 Task: Display the standings of the 2022 Victory Lane Racing NASCAR Cup Series for the race "Pennzoil 400" on the track "Las Vegas".
Action: Mouse moved to (183, 409)
Screenshot: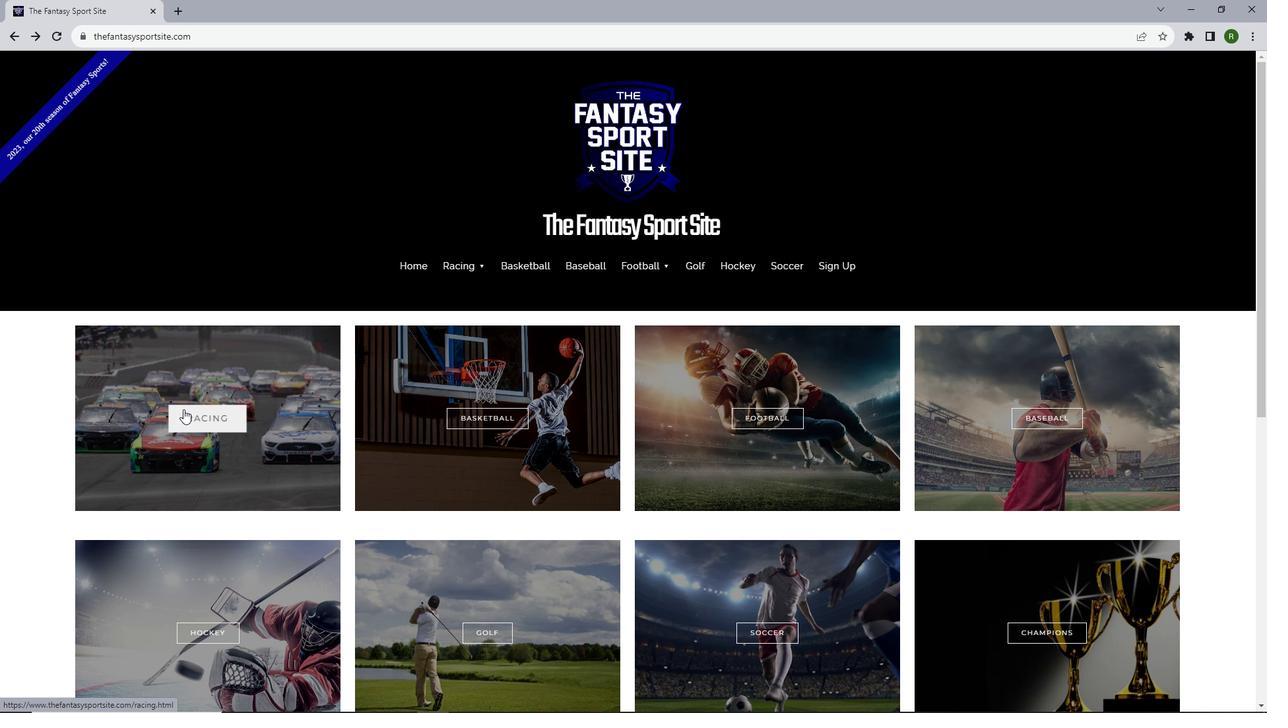 
Action: Mouse pressed left at (183, 409)
Screenshot: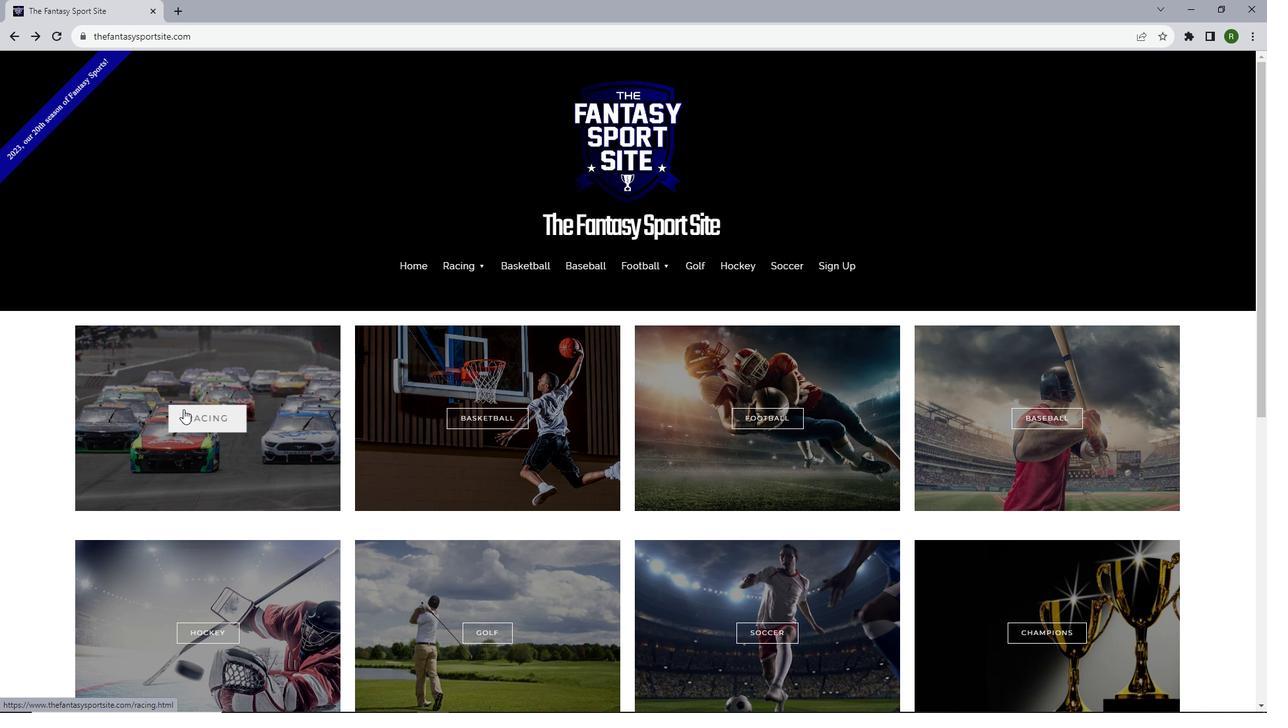 
Action: Mouse moved to (285, 419)
Screenshot: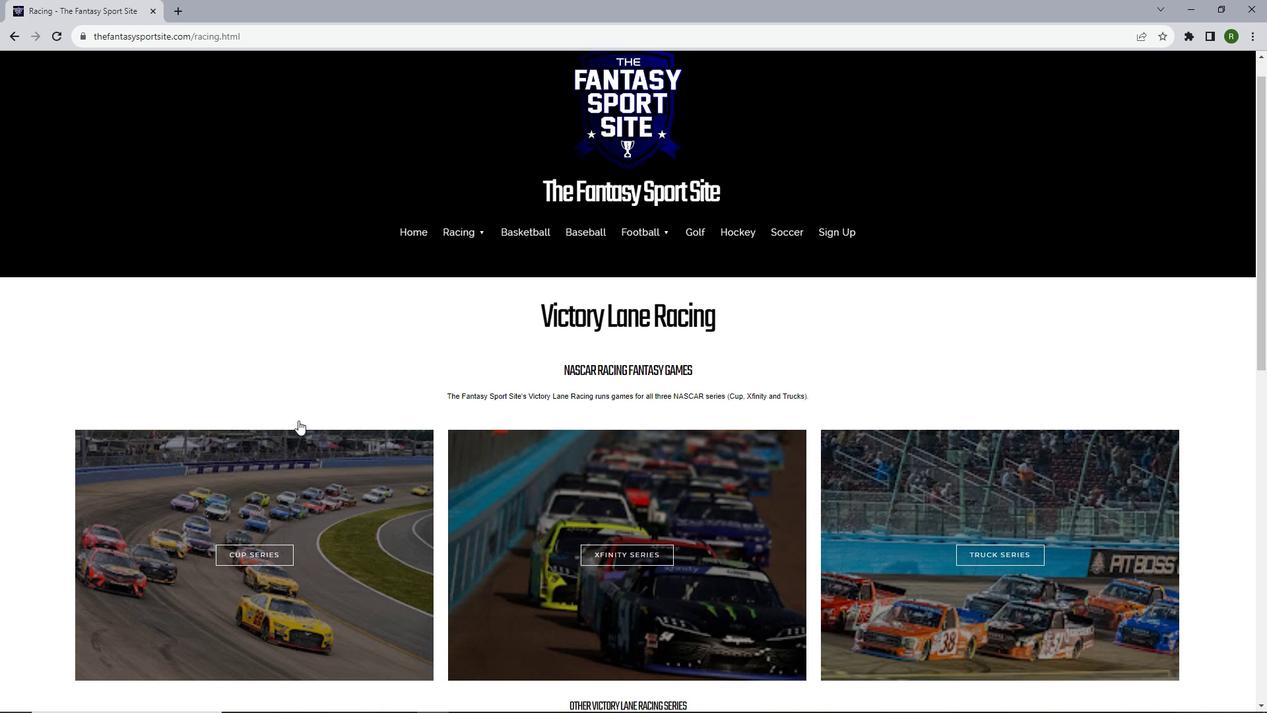 
Action: Mouse scrolled (285, 419) with delta (0, 0)
Screenshot: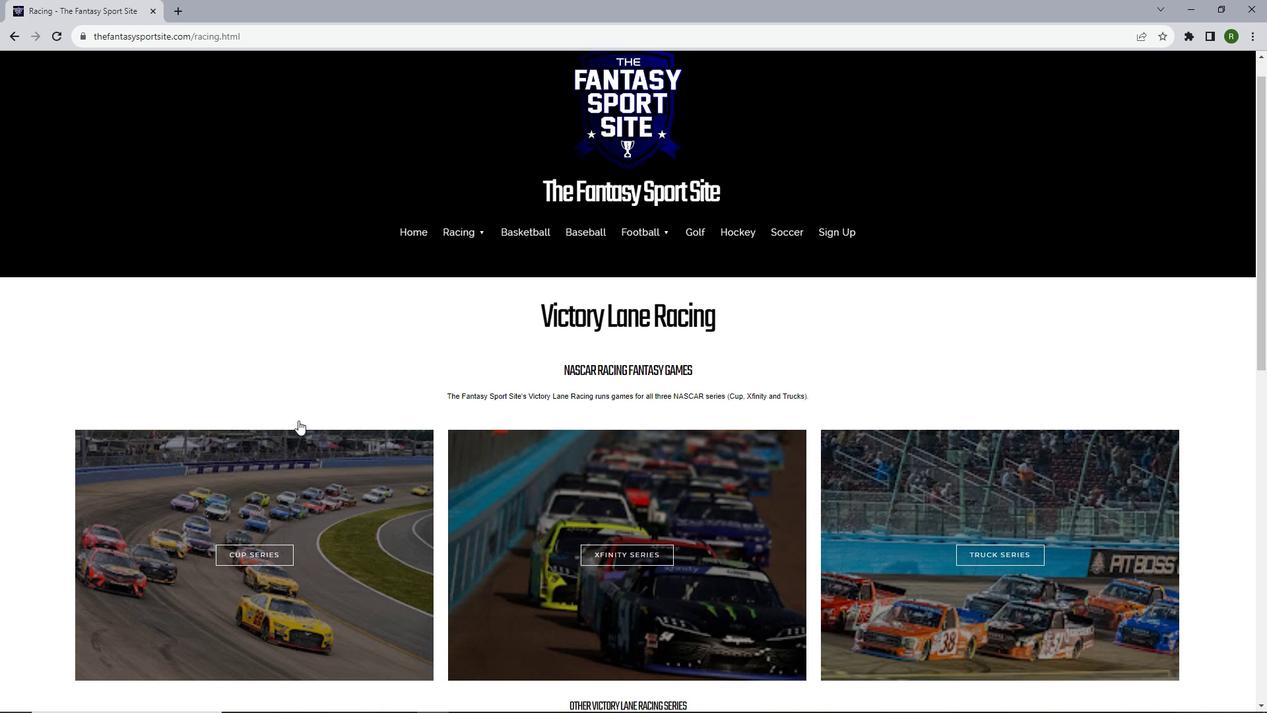 
Action: Mouse moved to (298, 420)
Screenshot: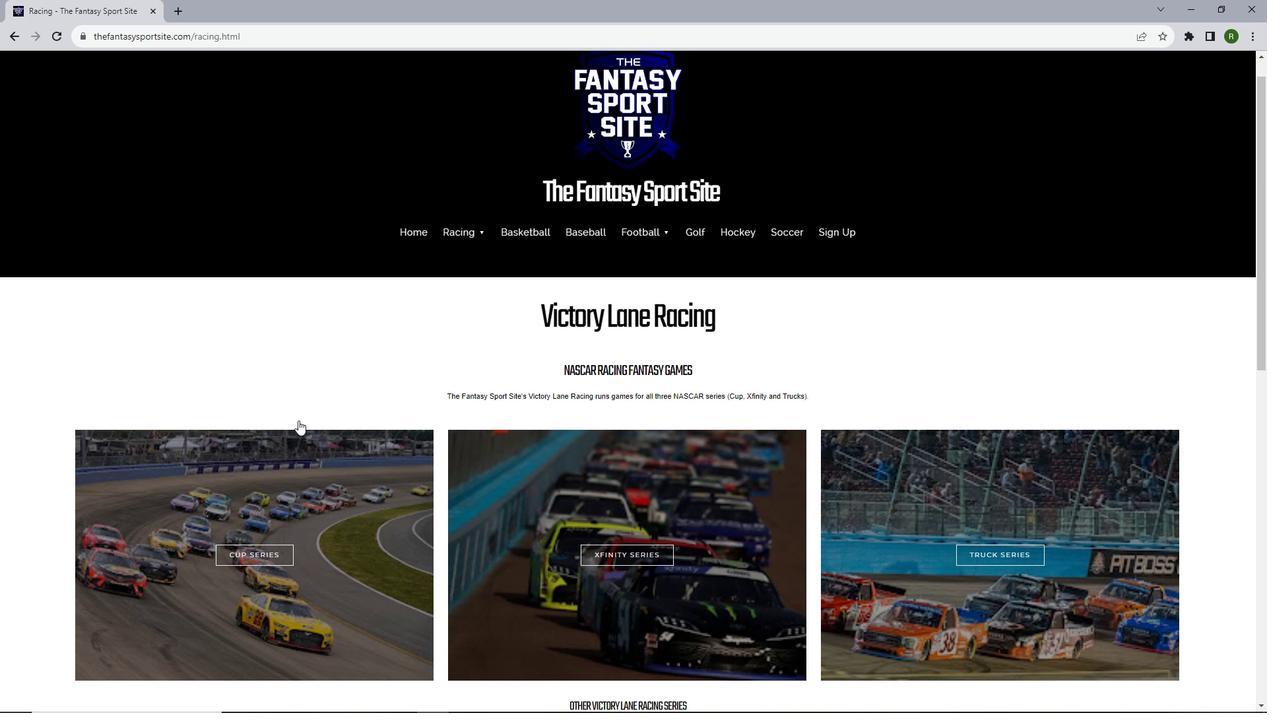
Action: Mouse scrolled (298, 419) with delta (0, 0)
Screenshot: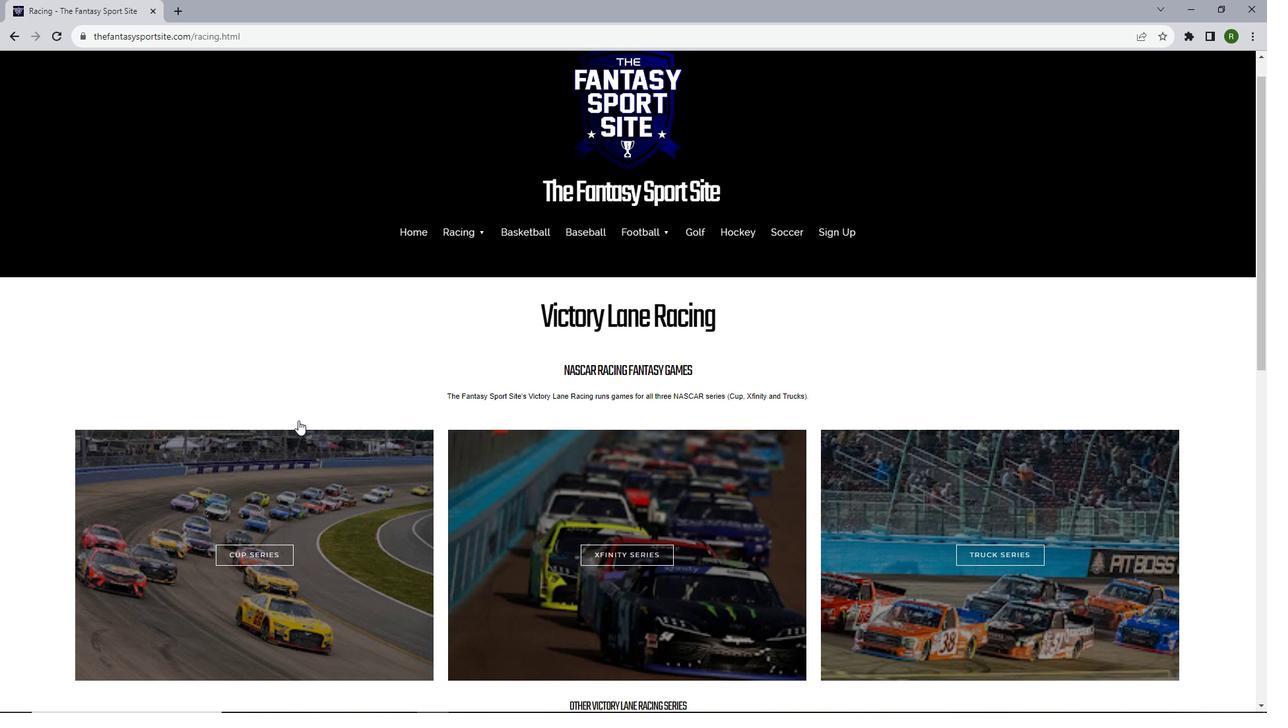 
Action: Mouse scrolled (298, 419) with delta (0, 0)
Screenshot: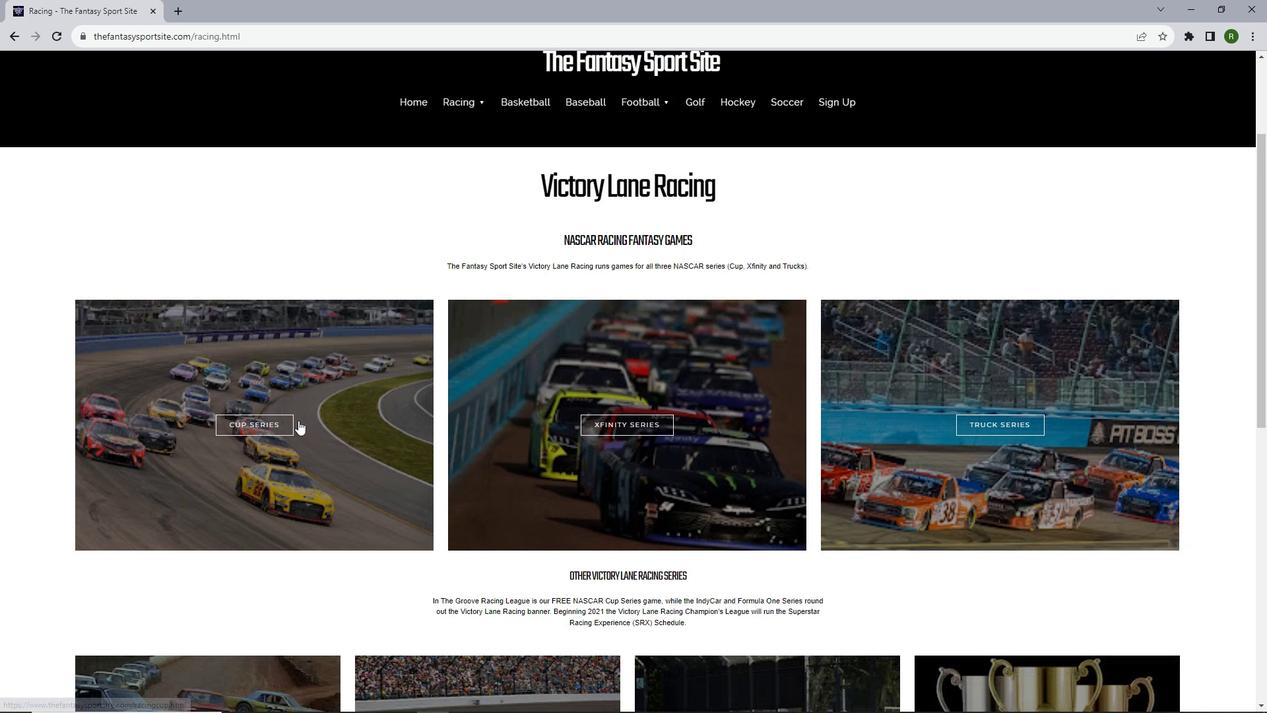 
Action: Mouse moved to (289, 385)
Screenshot: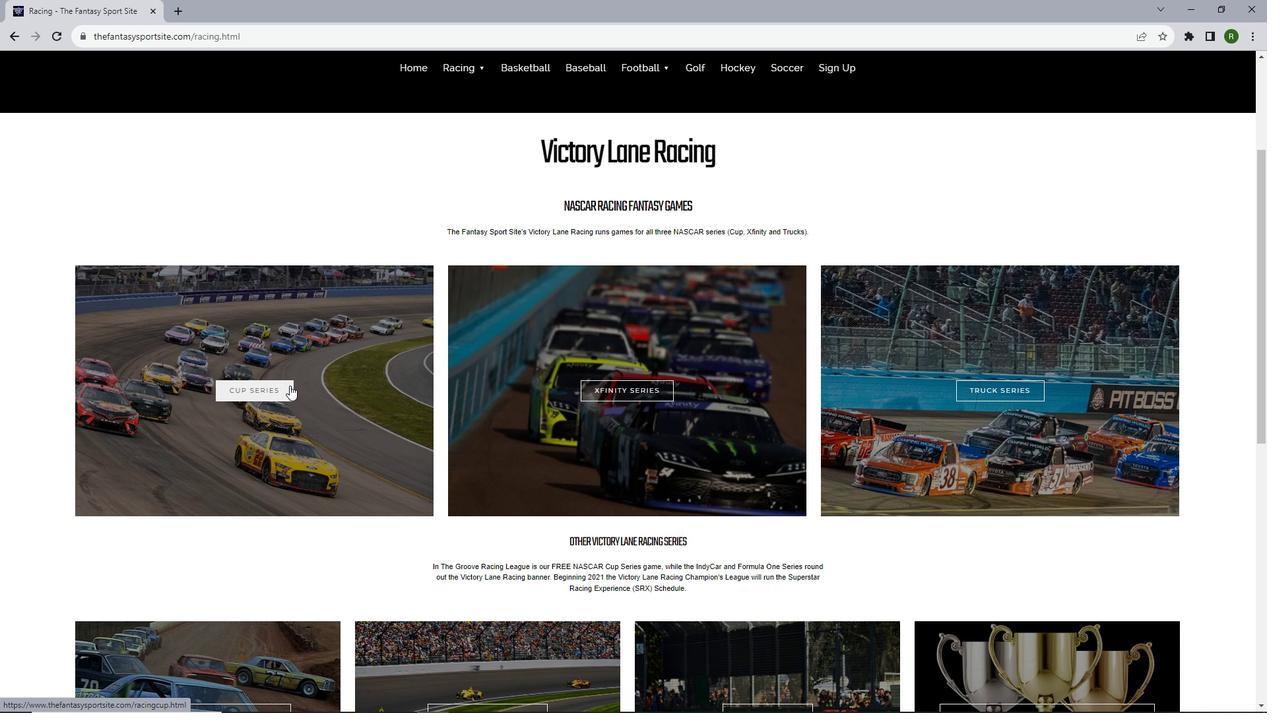 
Action: Mouse pressed left at (289, 385)
Screenshot: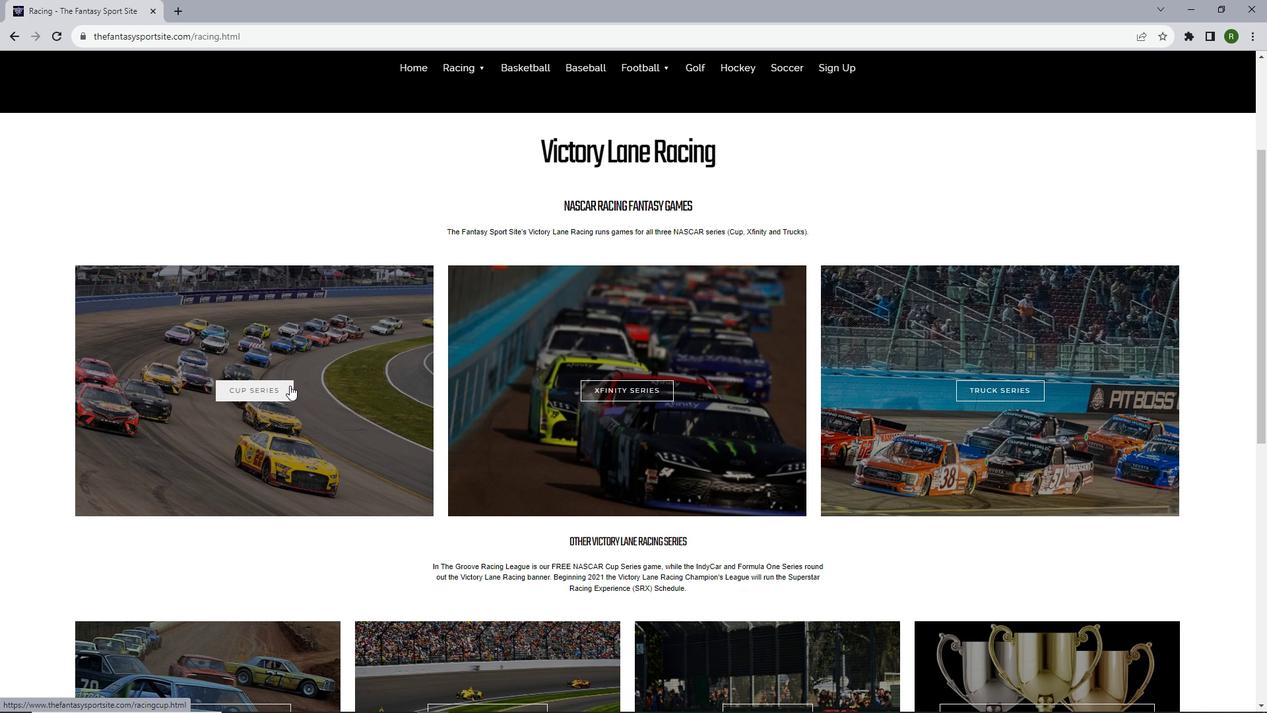 
Action: Mouse moved to (598, 388)
Screenshot: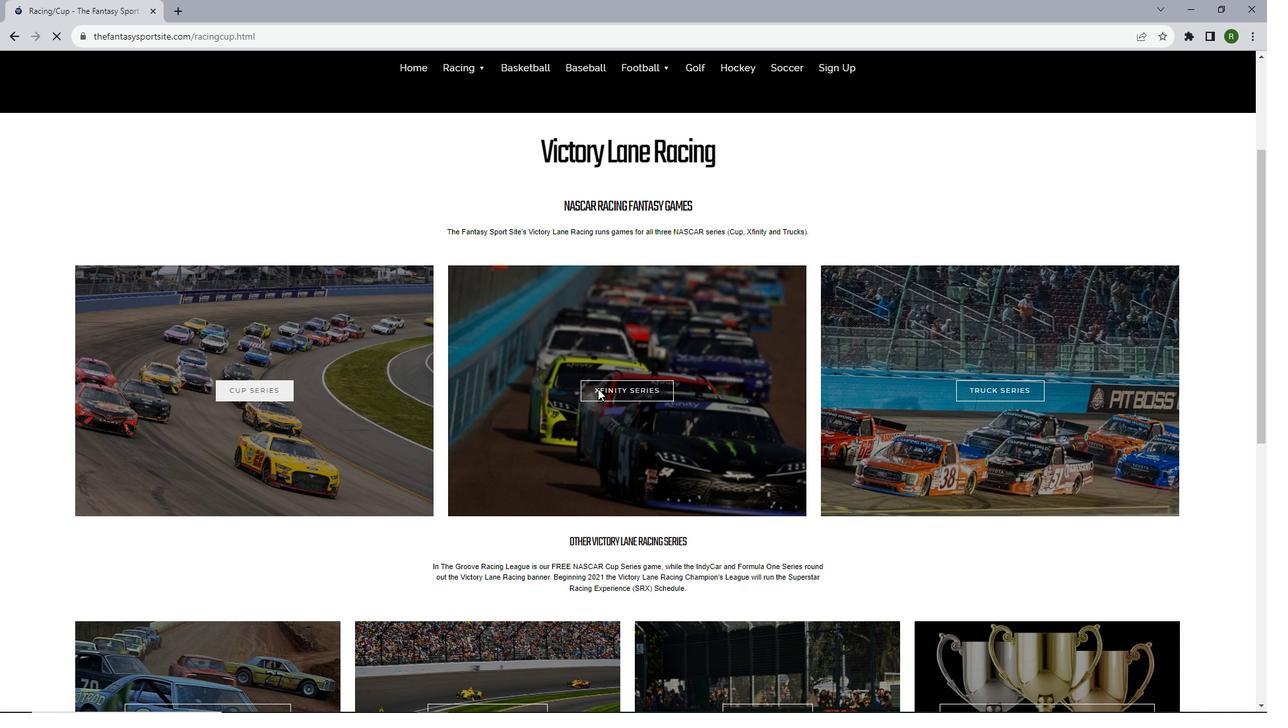 
Action: Mouse scrolled (598, 388) with delta (0, 0)
Screenshot: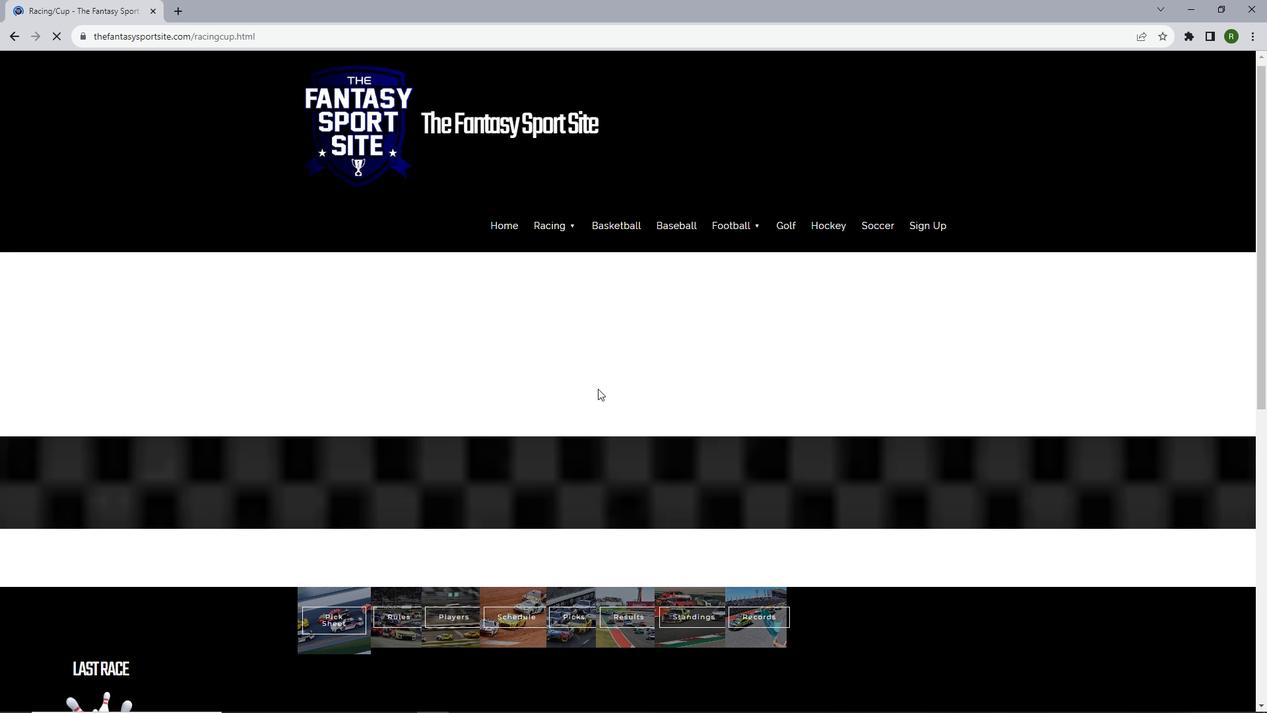 
Action: Mouse moved to (598, 388)
Screenshot: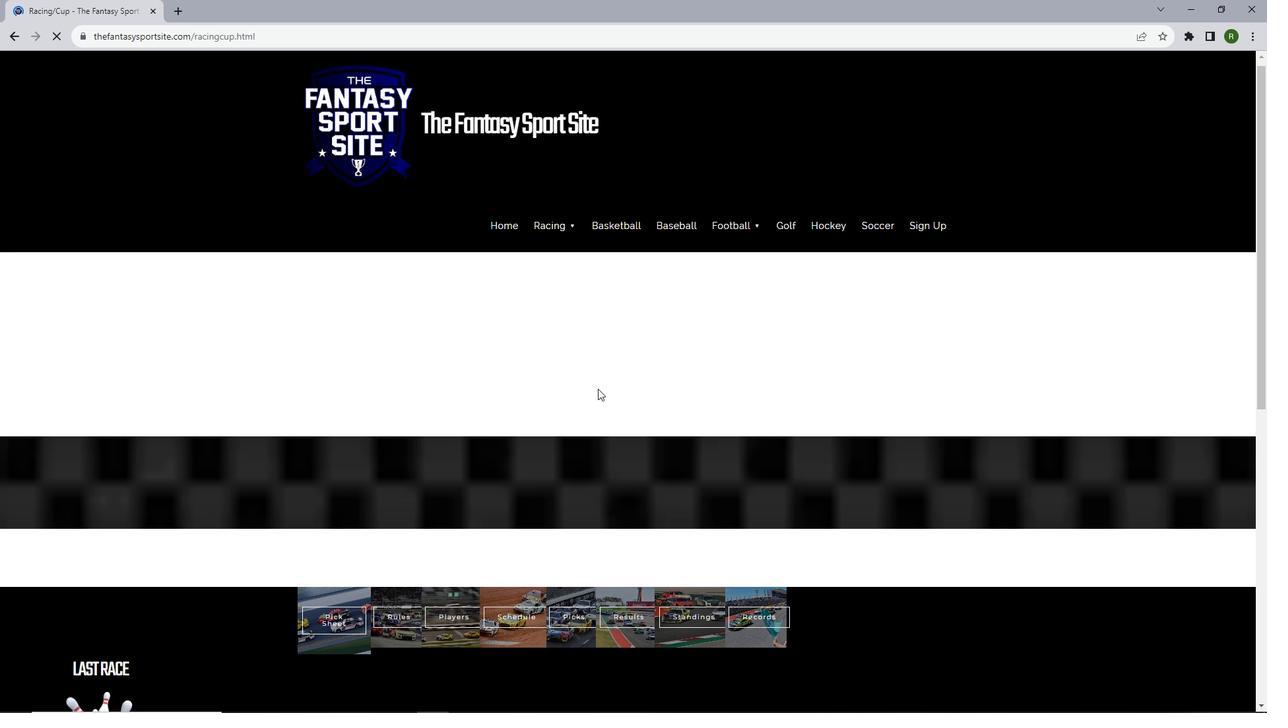 
Action: Mouse scrolled (598, 387) with delta (0, 0)
Screenshot: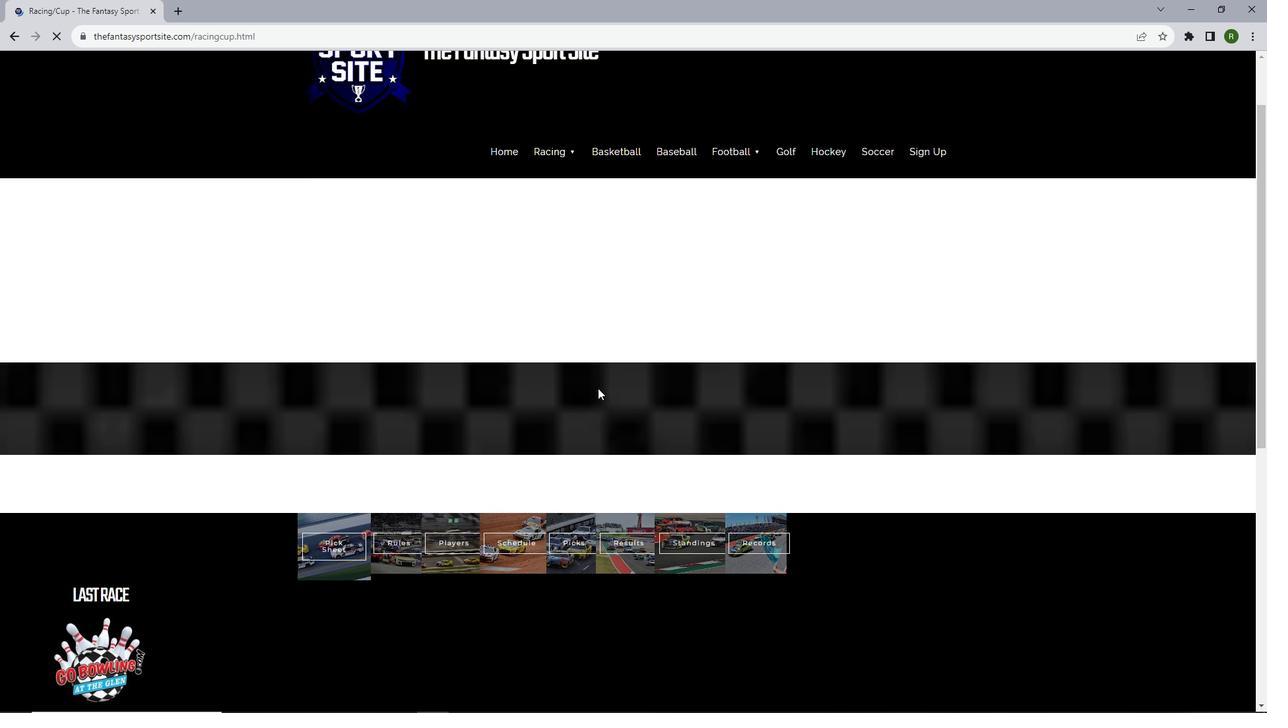 
Action: Mouse scrolled (598, 387) with delta (0, 0)
Screenshot: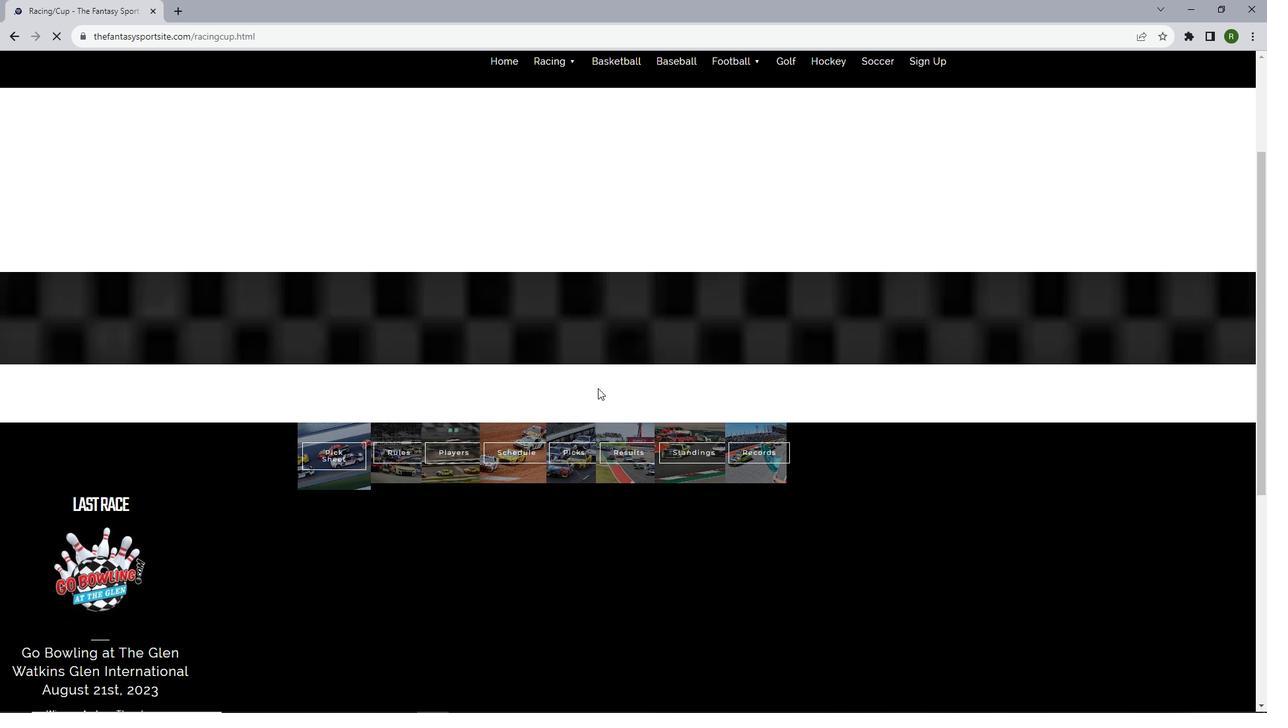 
Action: Mouse scrolled (598, 387) with delta (0, 0)
Screenshot: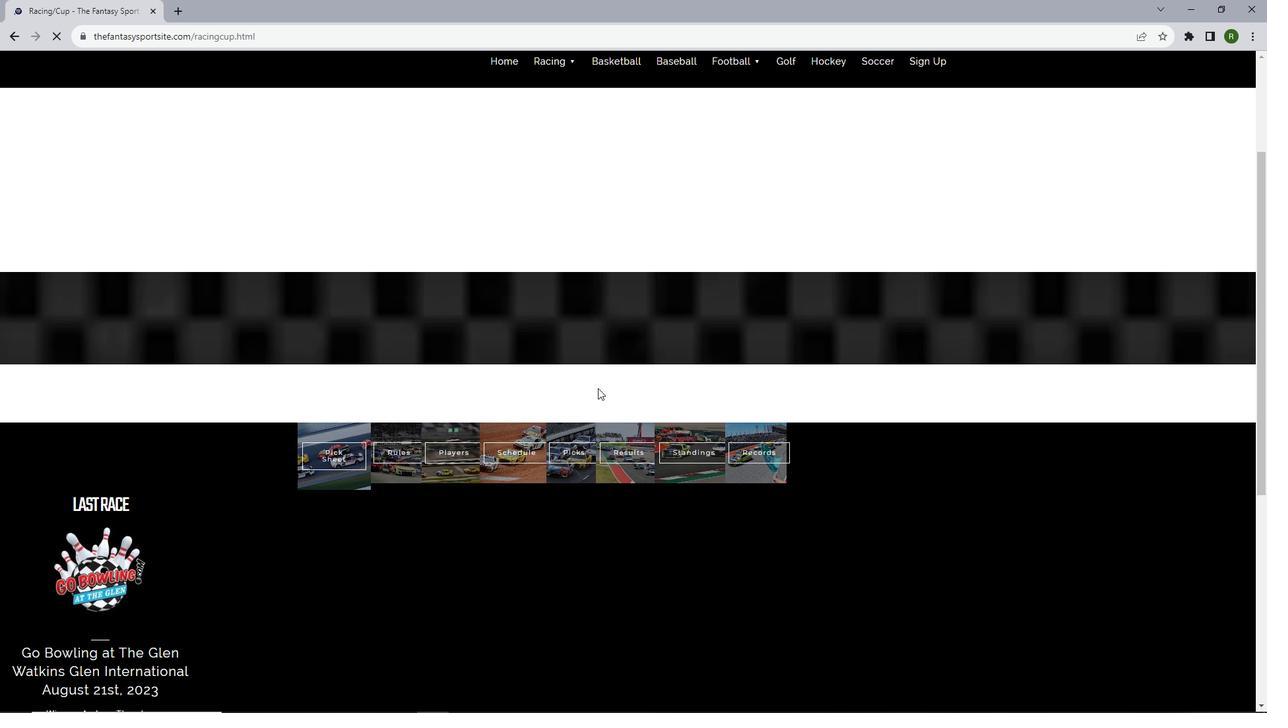 
Action: Mouse moved to (598, 388)
Screenshot: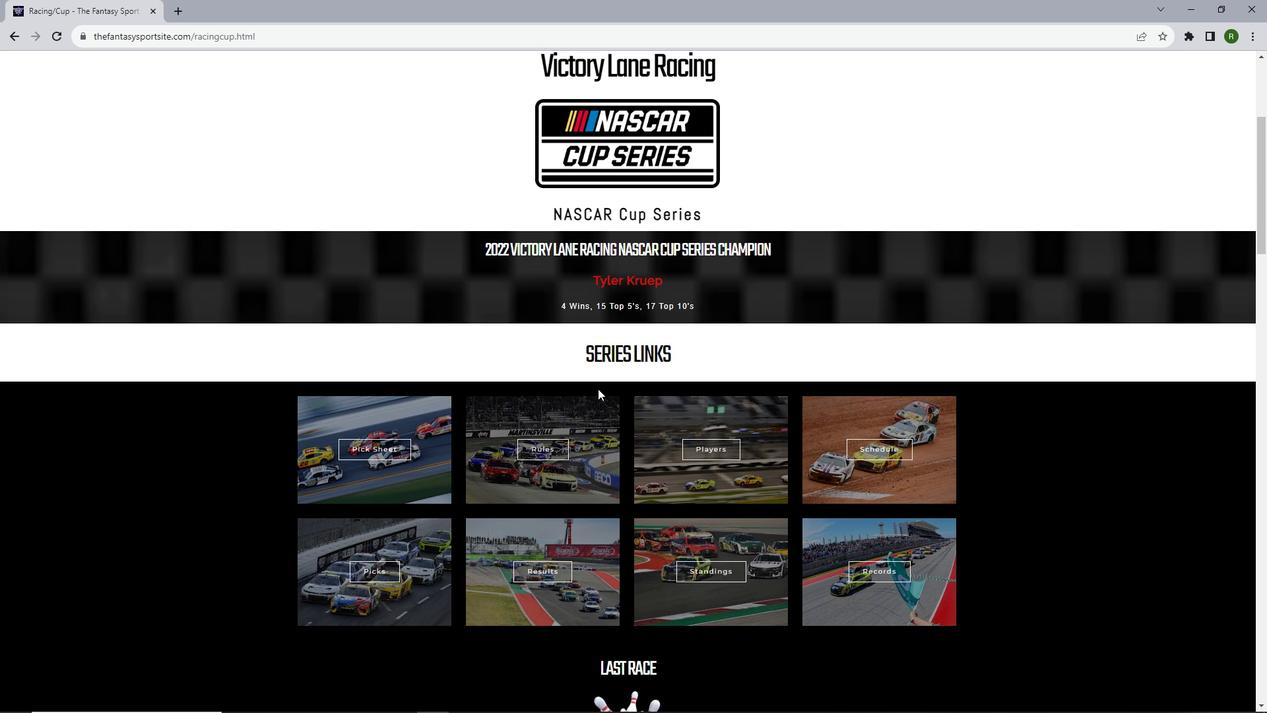 
Action: Mouse scrolled (598, 388) with delta (0, 0)
Screenshot: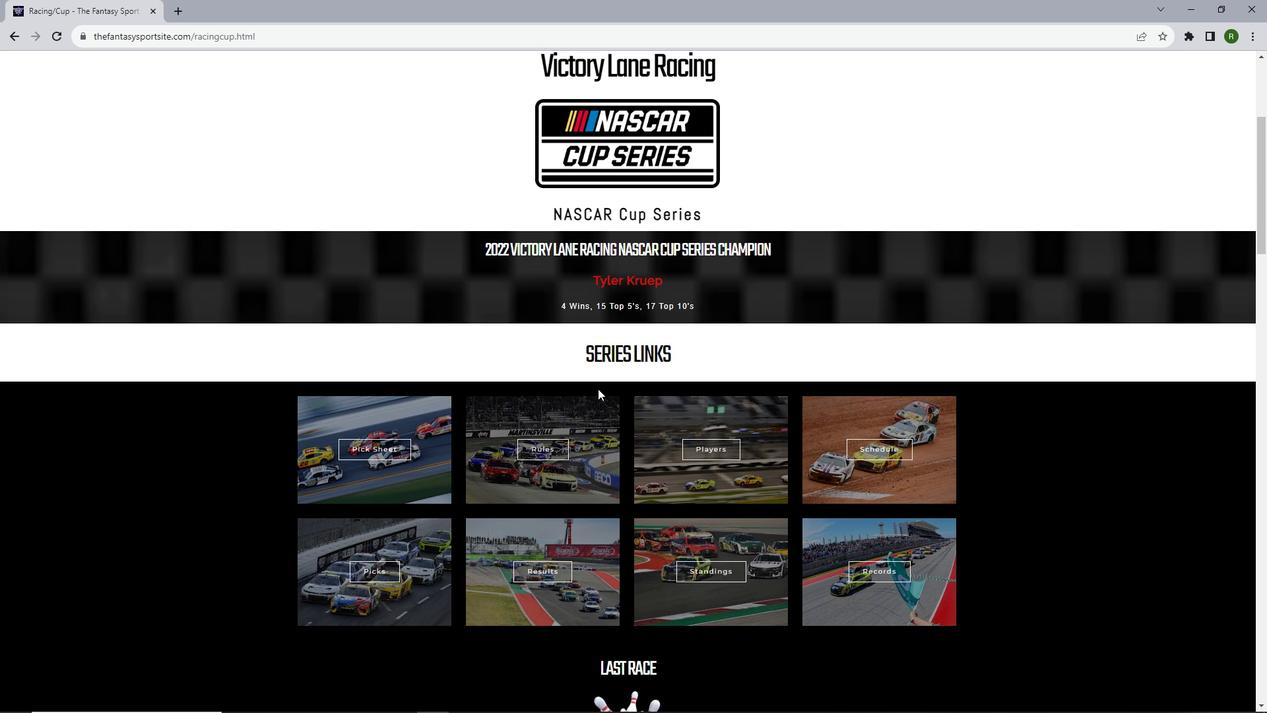 
Action: Mouse scrolled (598, 388) with delta (0, 0)
Screenshot: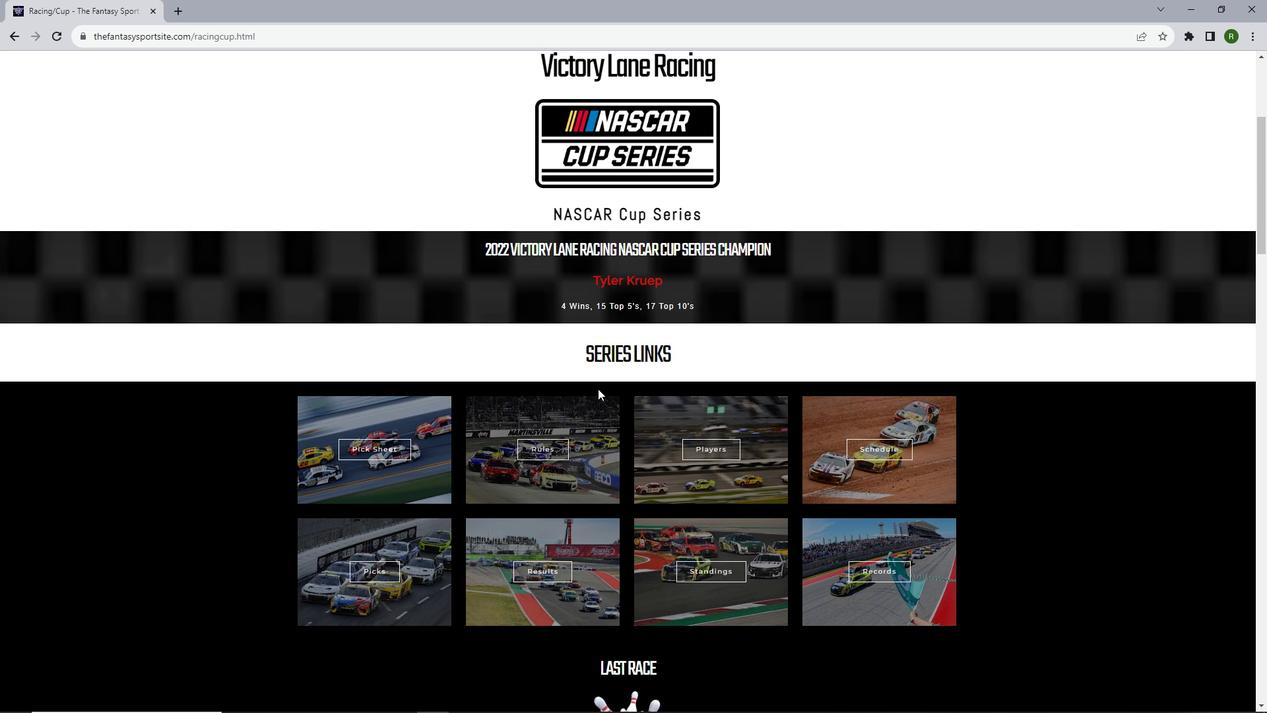 
Action: Mouse moved to (684, 439)
Screenshot: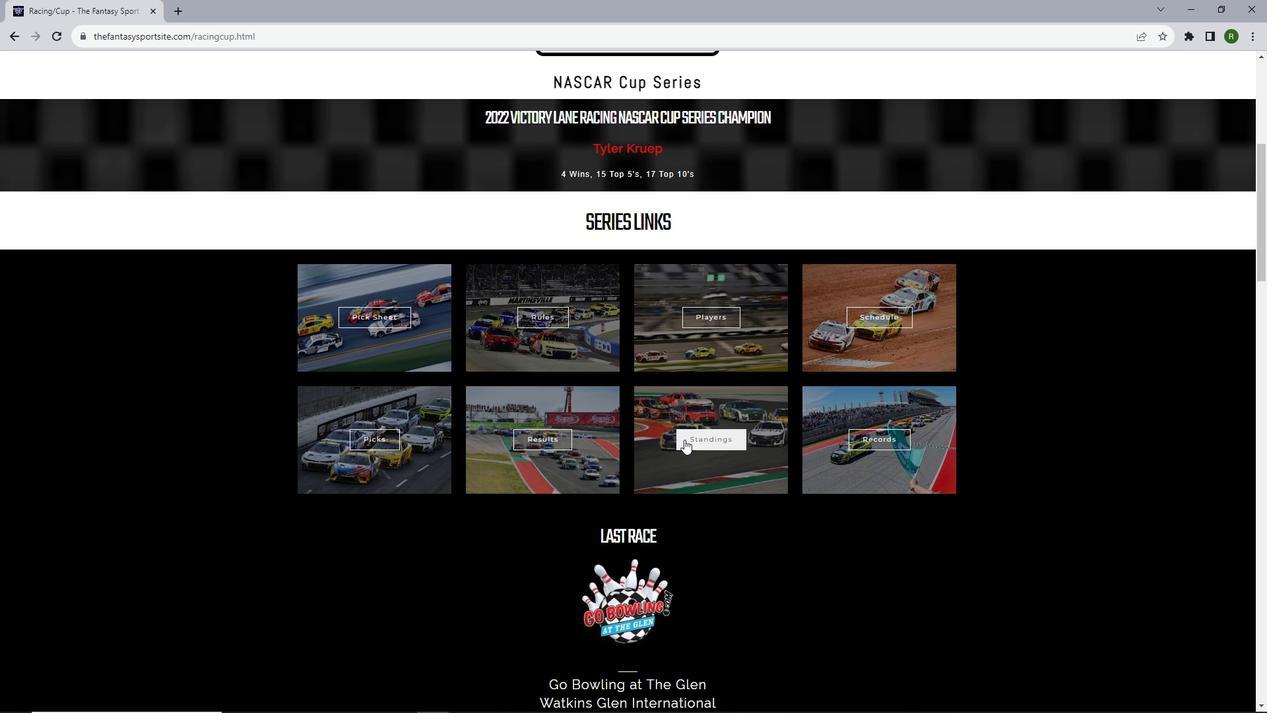 
Action: Mouse pressed left at (684, 439)
Screenshot: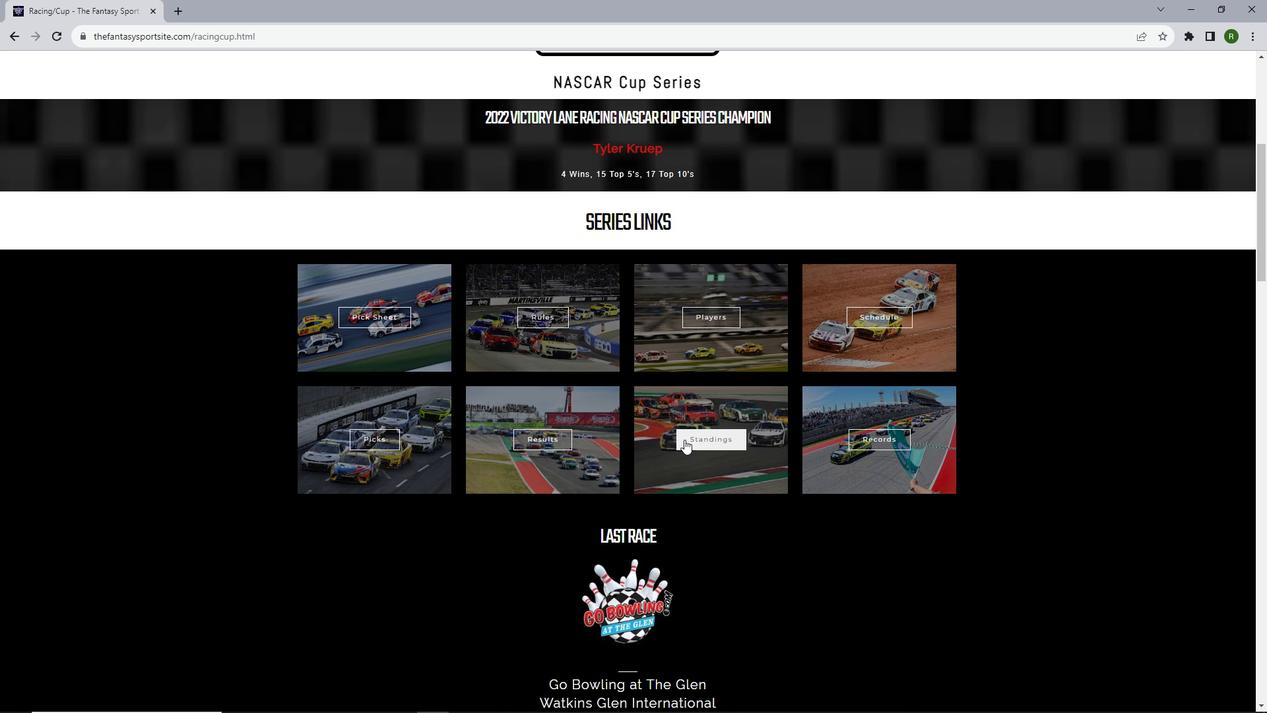 
Action: Mouse moved to (615, 390)
Screenshot: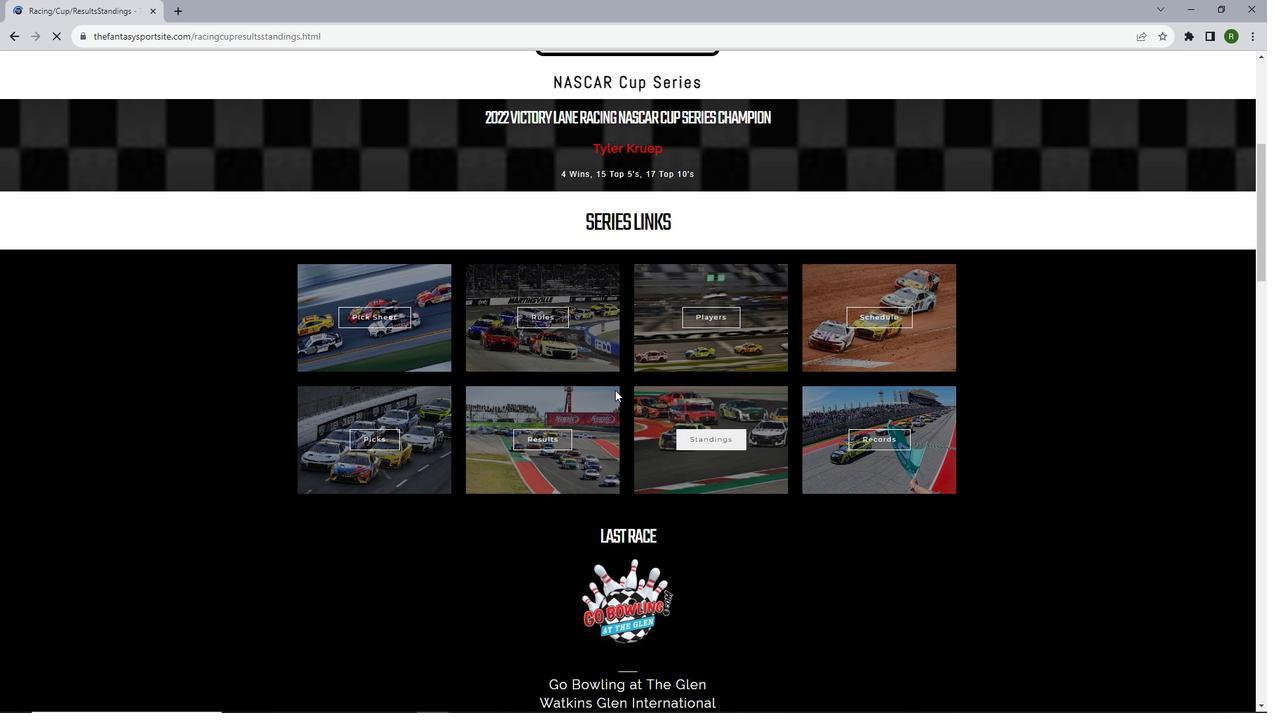
Action: Mouse scrolled (615, 389) with delta (0, 0)
Screenshot: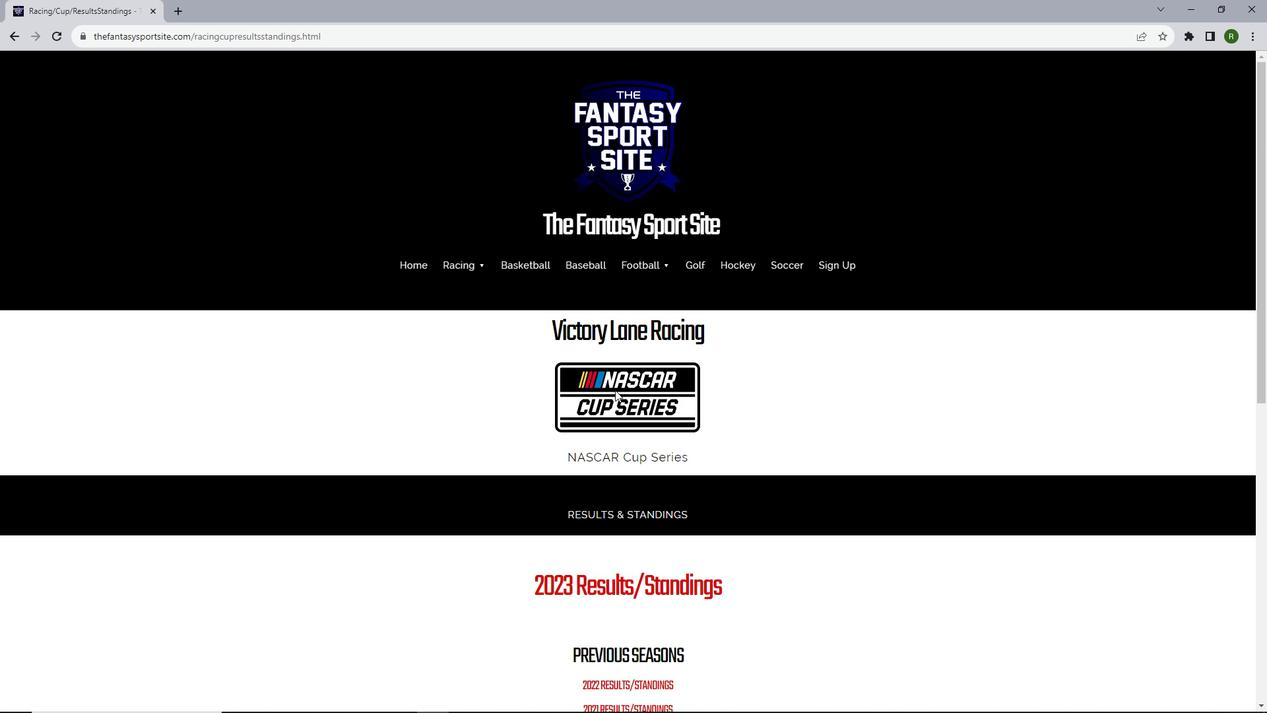 
Action: Mouse scrolled (615, 389) with delta (0, 0)
Screenshot: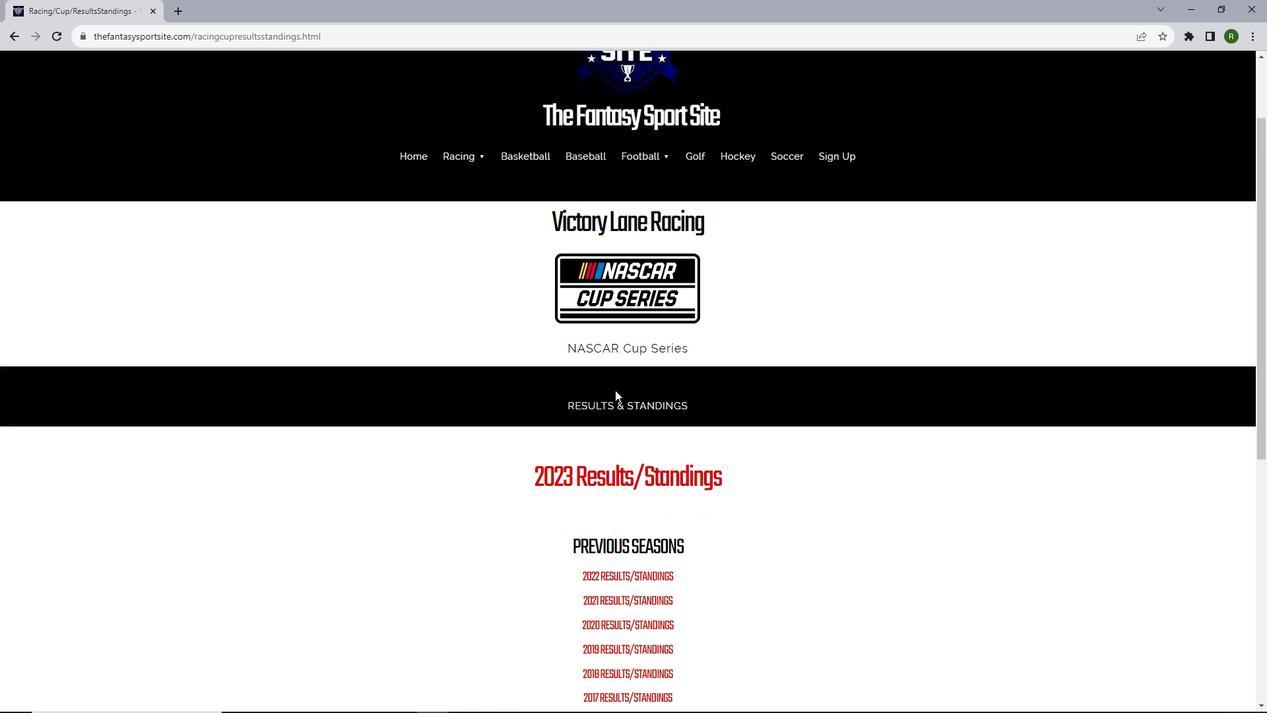 
Action: Mouse moved to (632, 552)
Screenshot: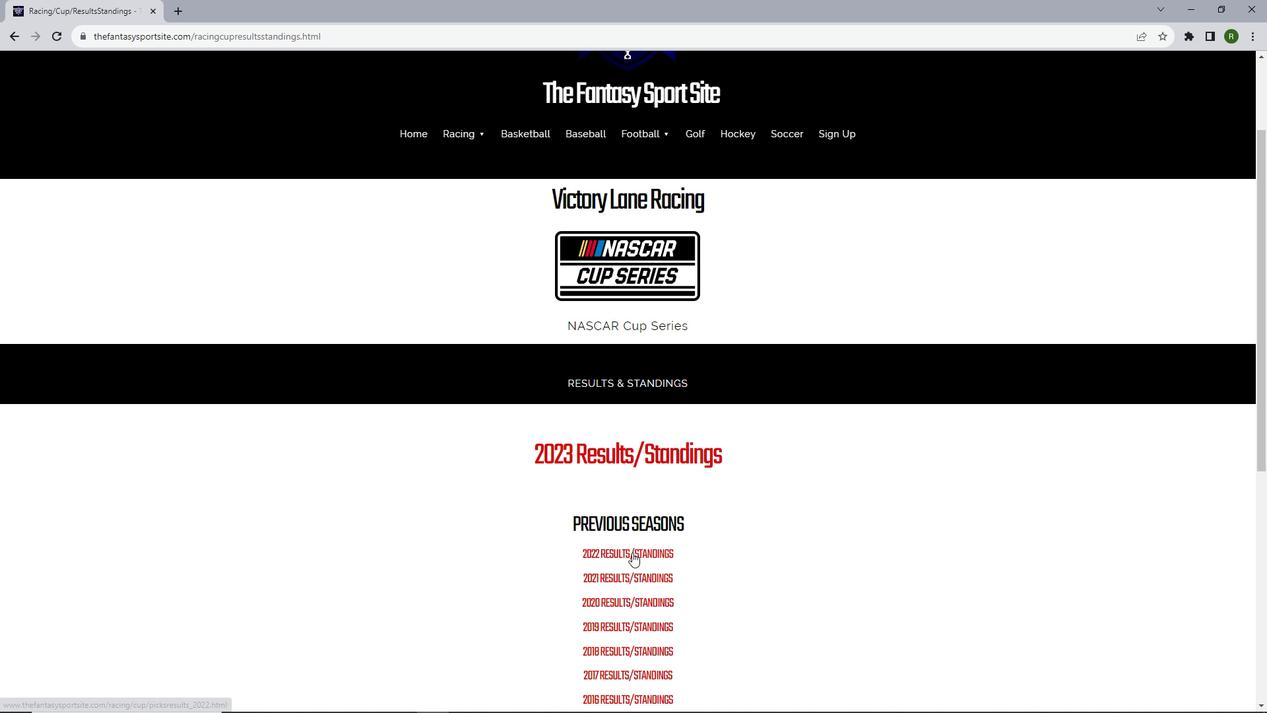 
Action: Mouse pressed left at (632, 552)
Screenshot: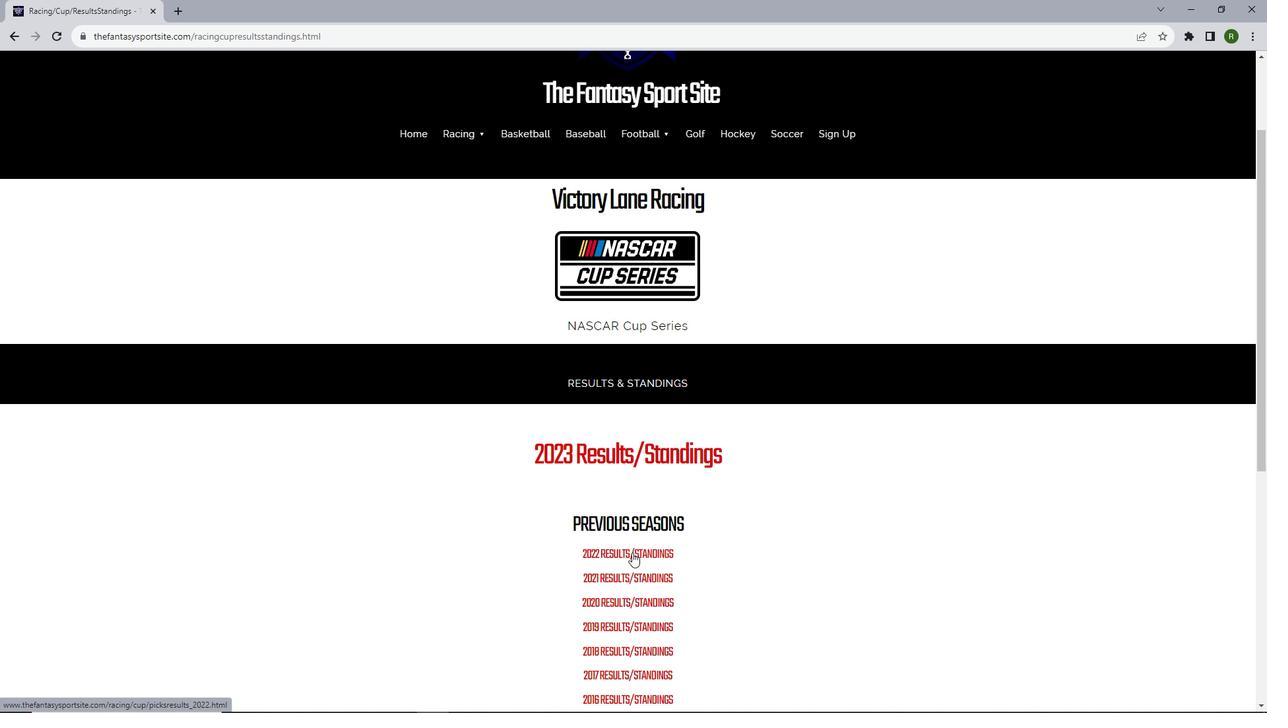 
Action: Mouse moved to (803, 172)
Screenshot: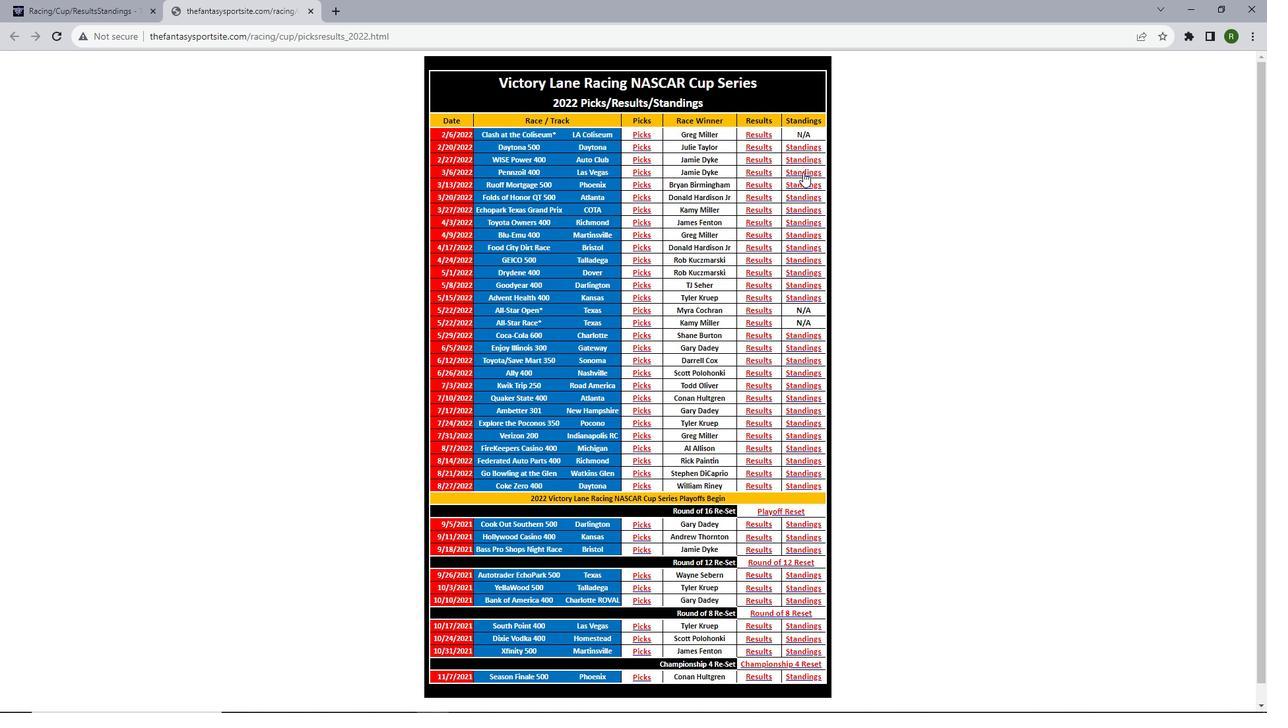 
Action: Mouse pressed left at (803, 172)
Screenshot: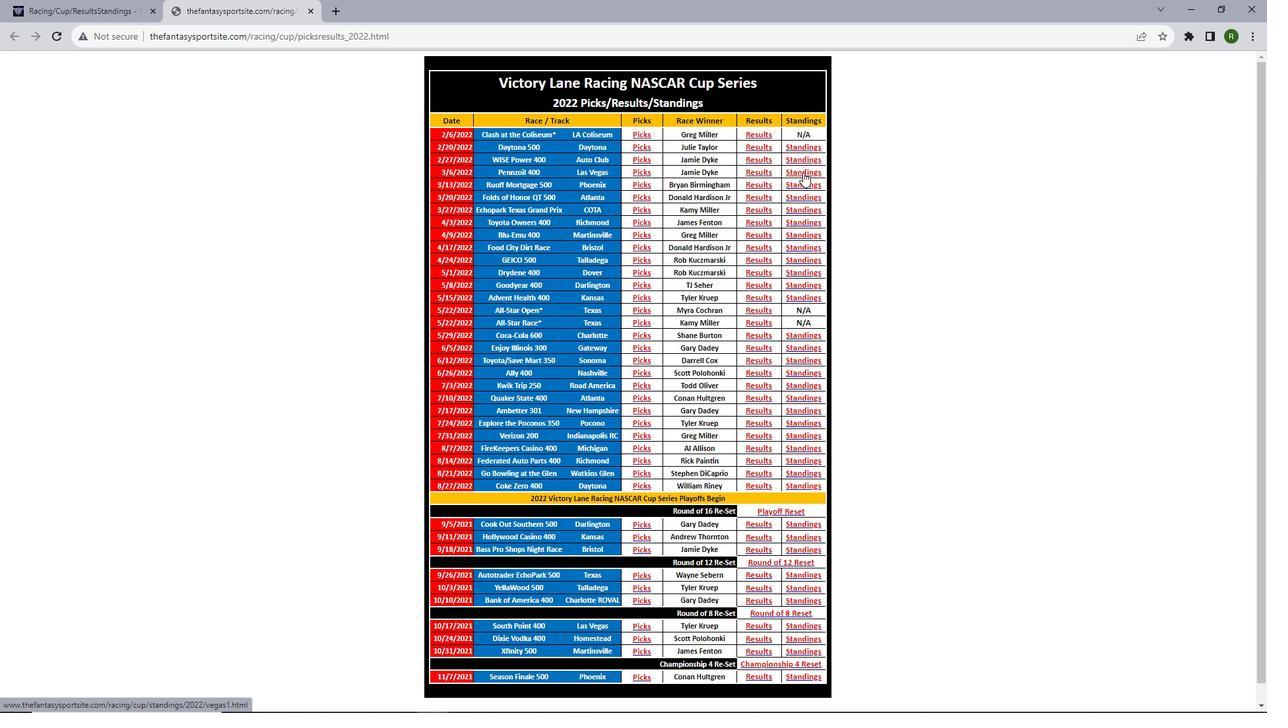 
Action: Mouse moved to (762, 210)
Screenshot: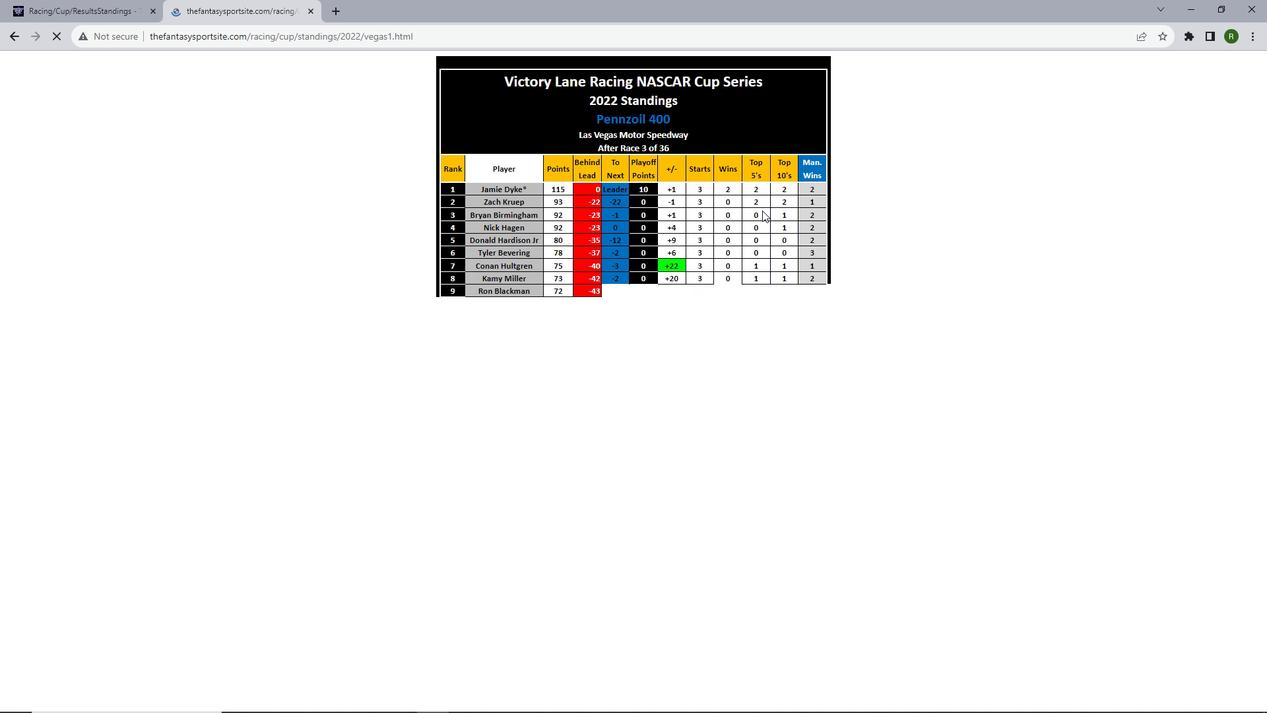 
Action: Mouse scrolled (762, 209) with delta (0, 0)
Screenshot: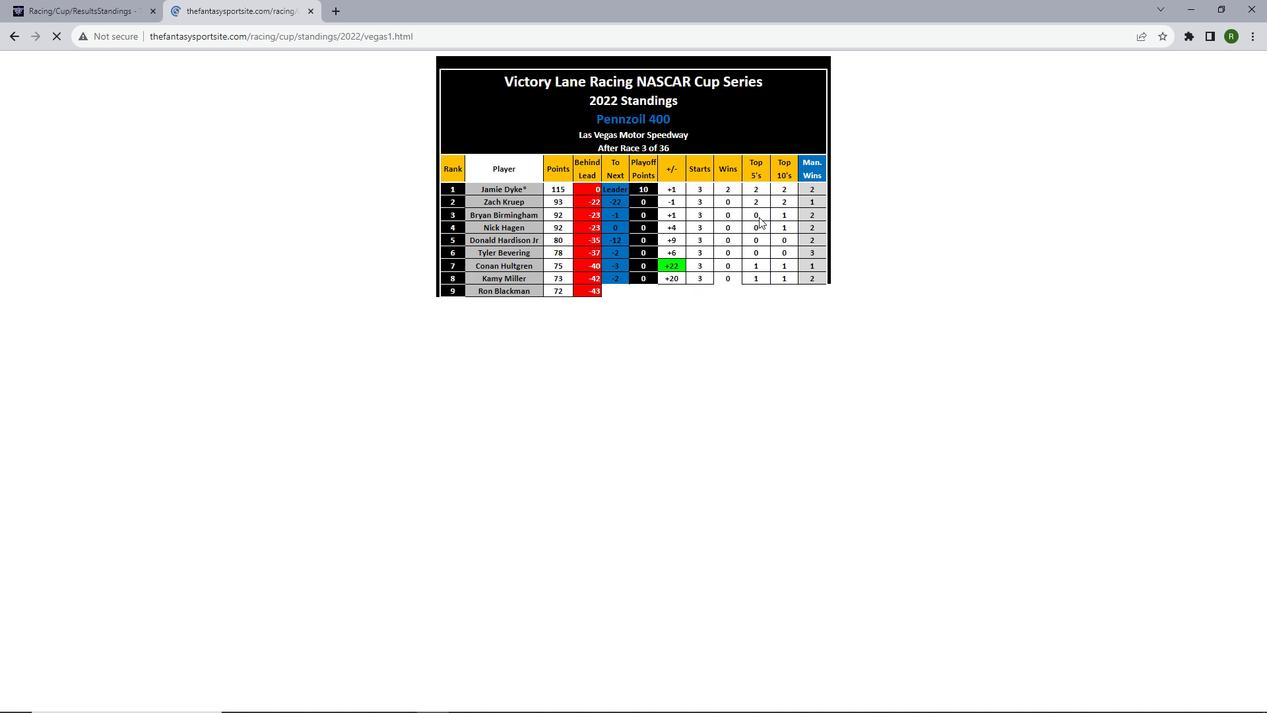 
Action: Mouse moved to (758, 218)
Screenshot: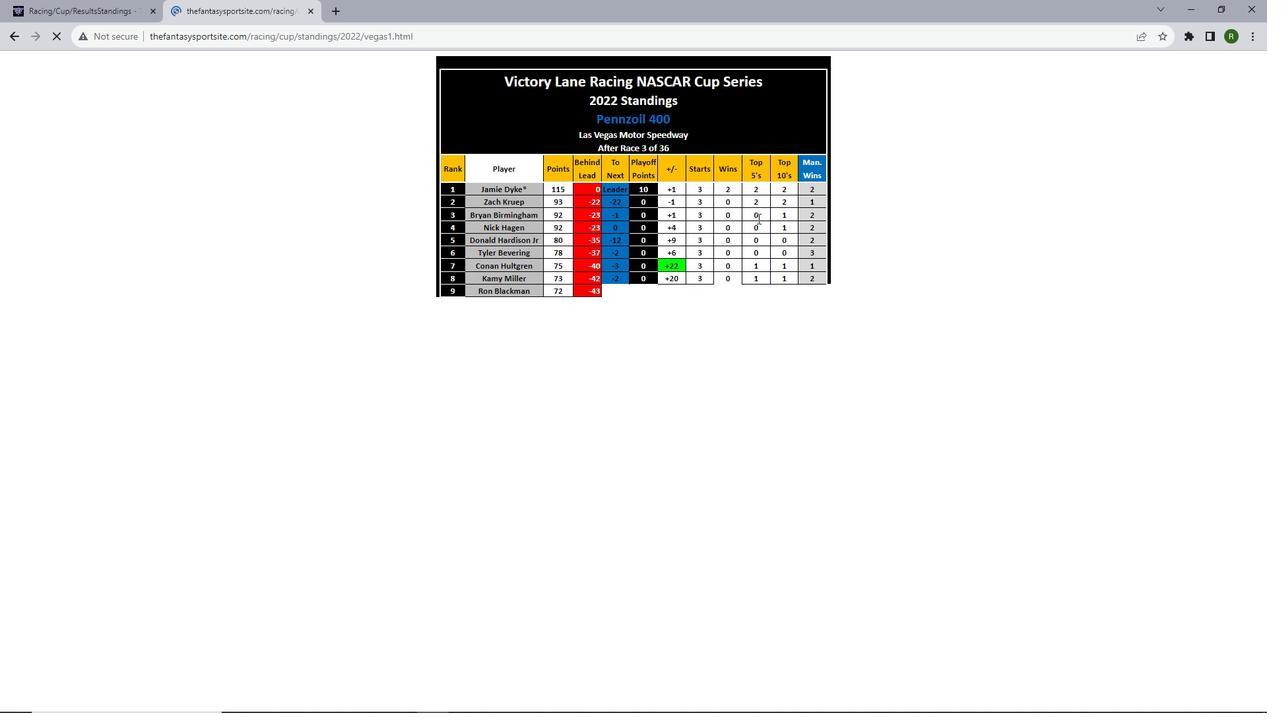 
Action: Mouse scrolled (758, 217) with delta (0, 0)
Screenshot: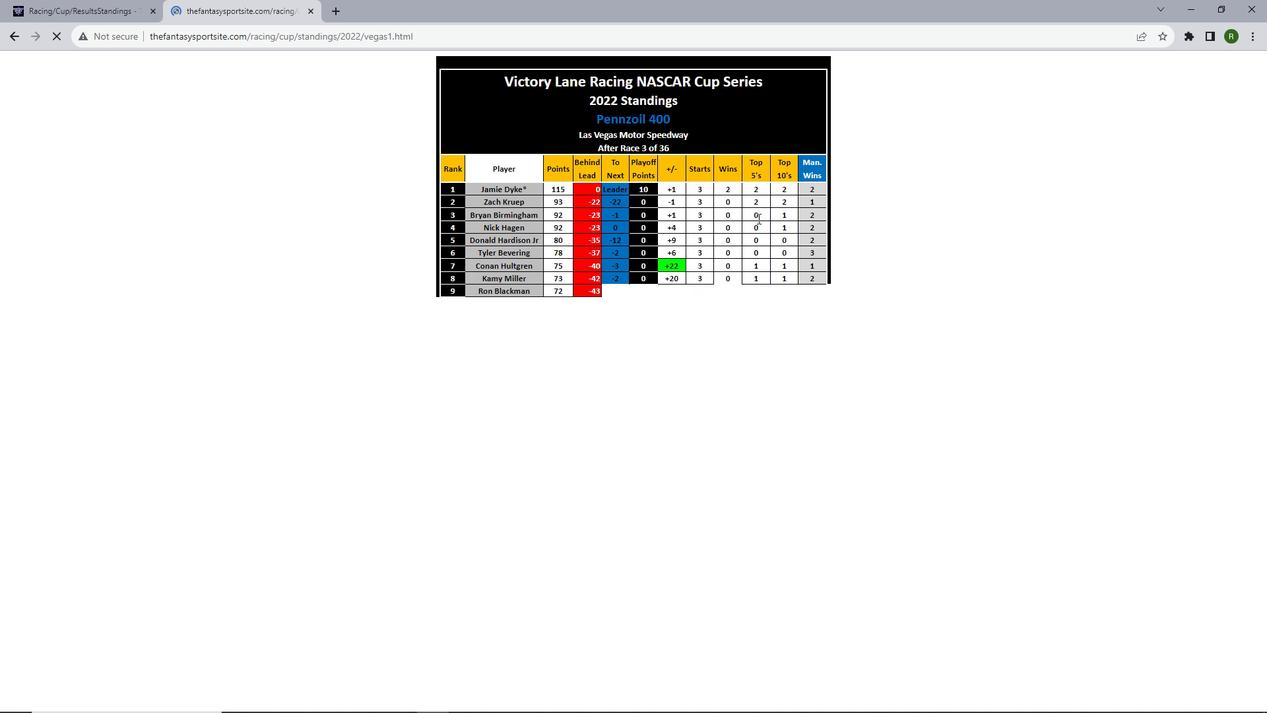 
Action: Mouse scrolled (758, 217) with delta (0, 0)
Screenshot: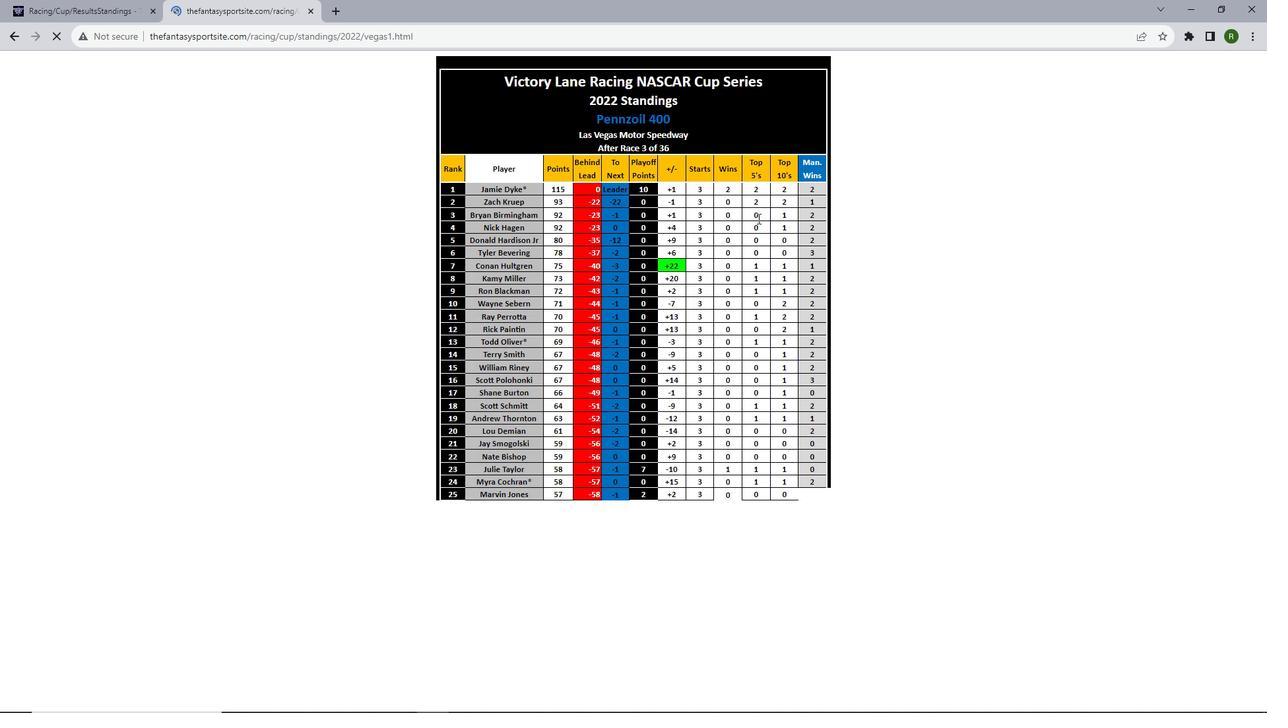 
Action: Mouse scrolled (758, 217) with delta (0, 0)
Screenshot: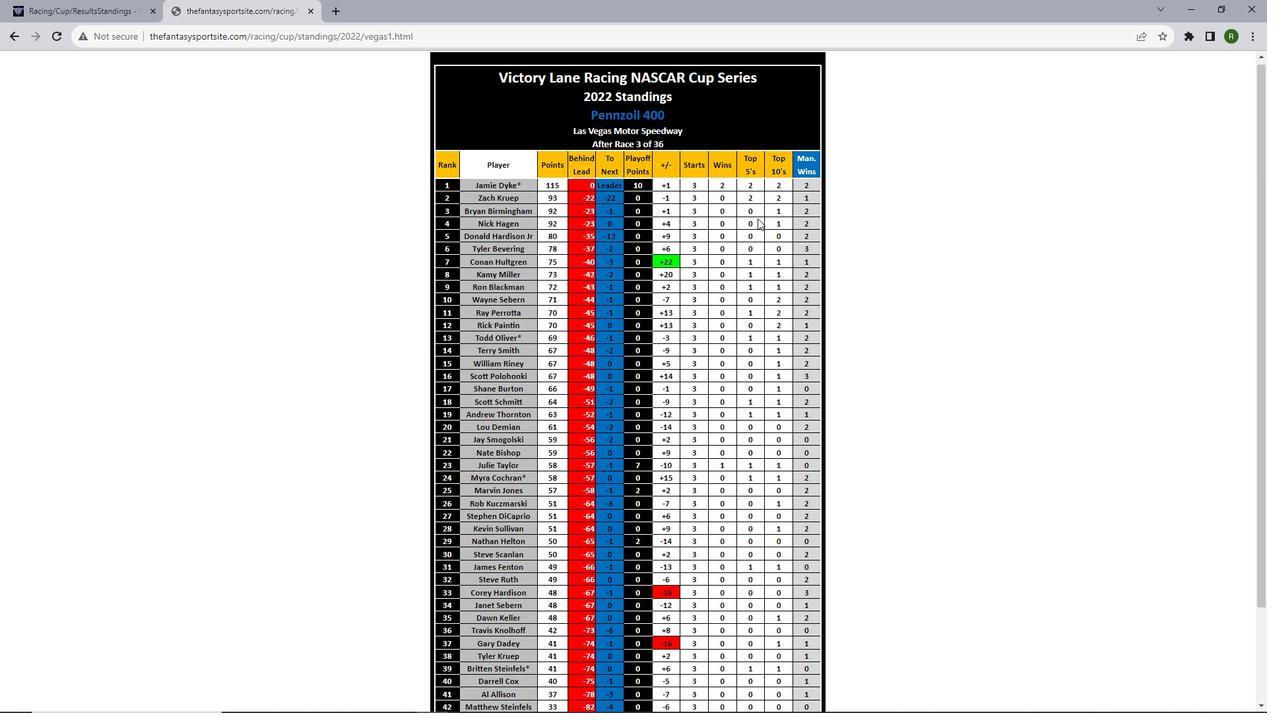 
Action: Mouse scrolled (758, 217) with delta (0, 0)
Screenshot: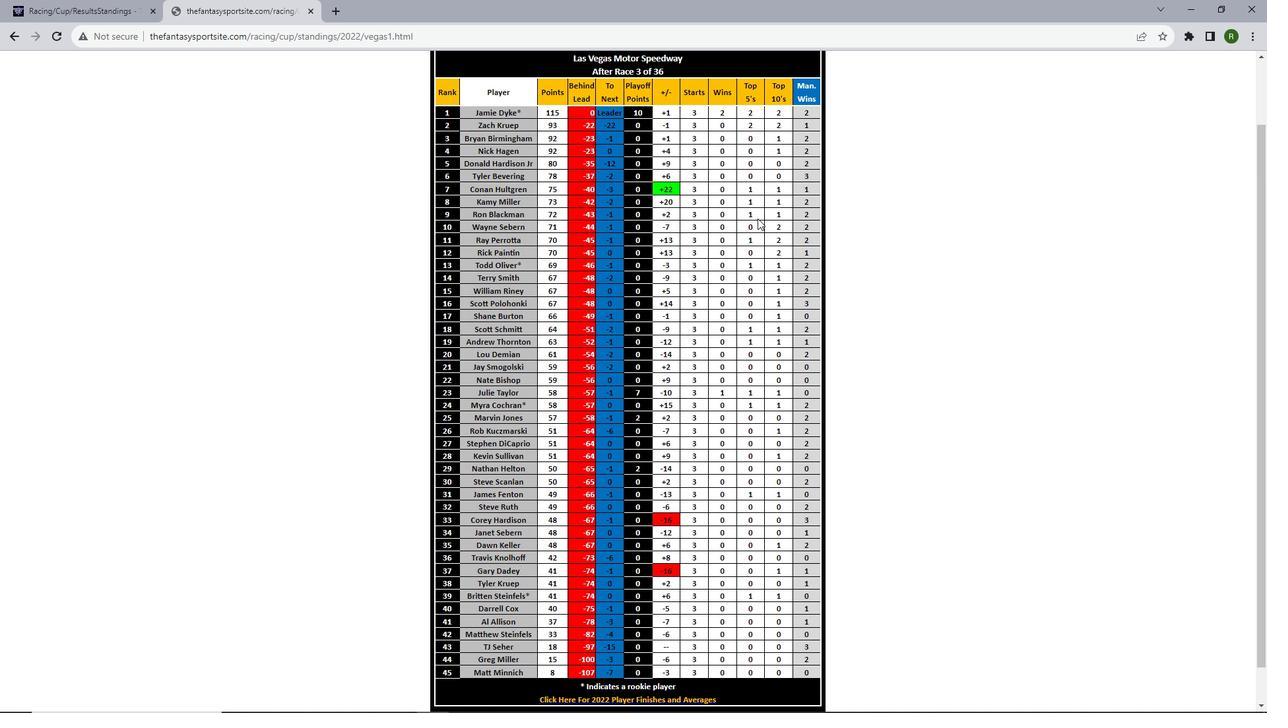 
Action: Mouse scrolled (758, 217) with delta (0, 0)
Screenshot: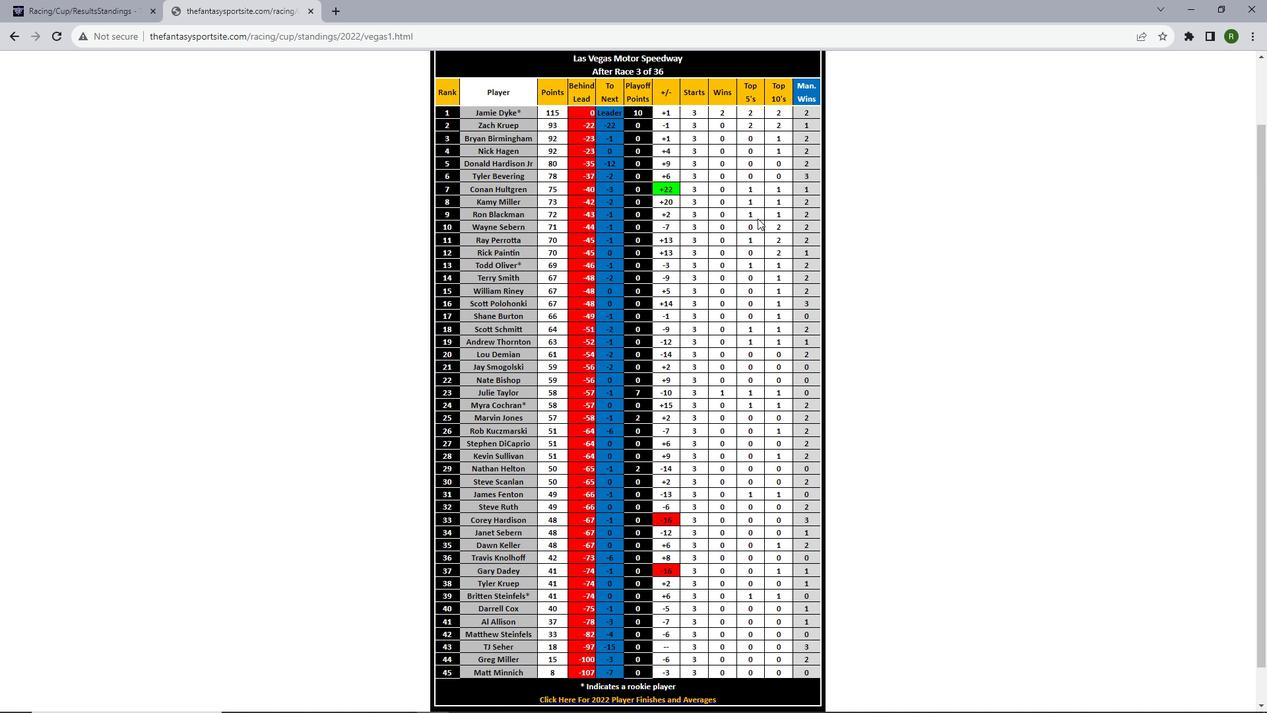 
Action: Mouse moved to (758, 218)
Screenshot: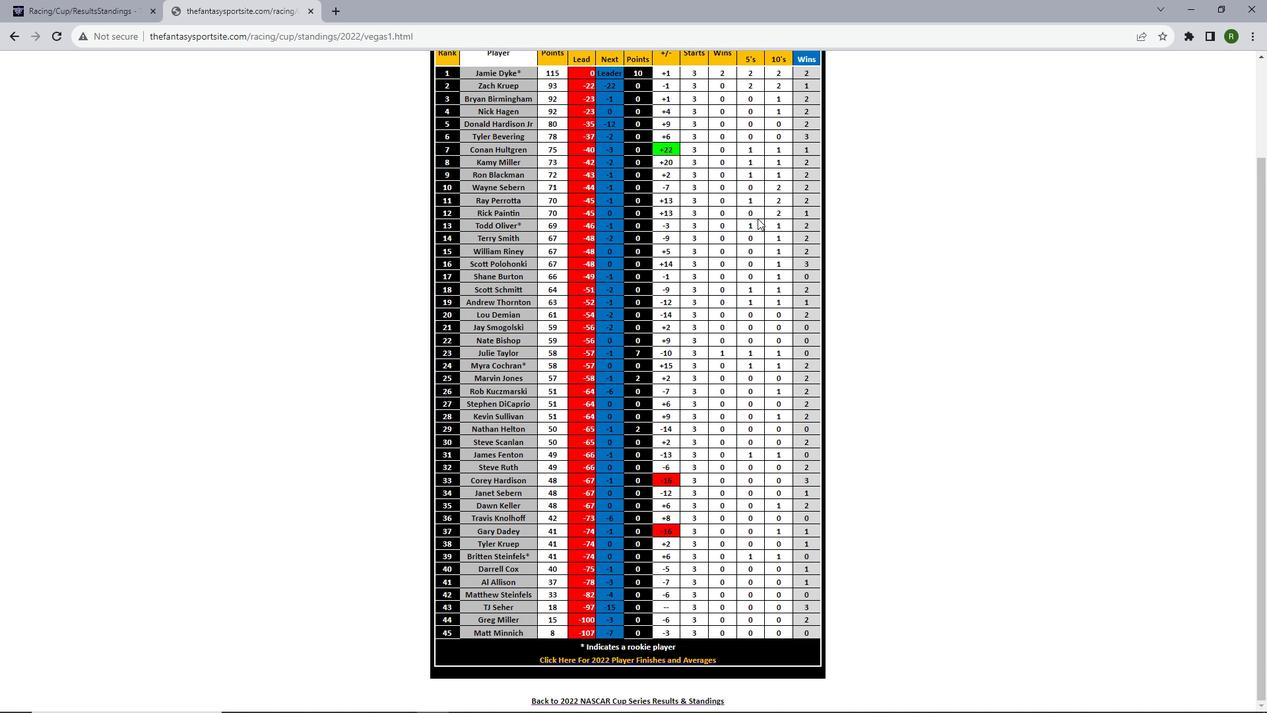 
Action: Mouse scrolled (758, 217) with delta (0, 0)
Screenshot: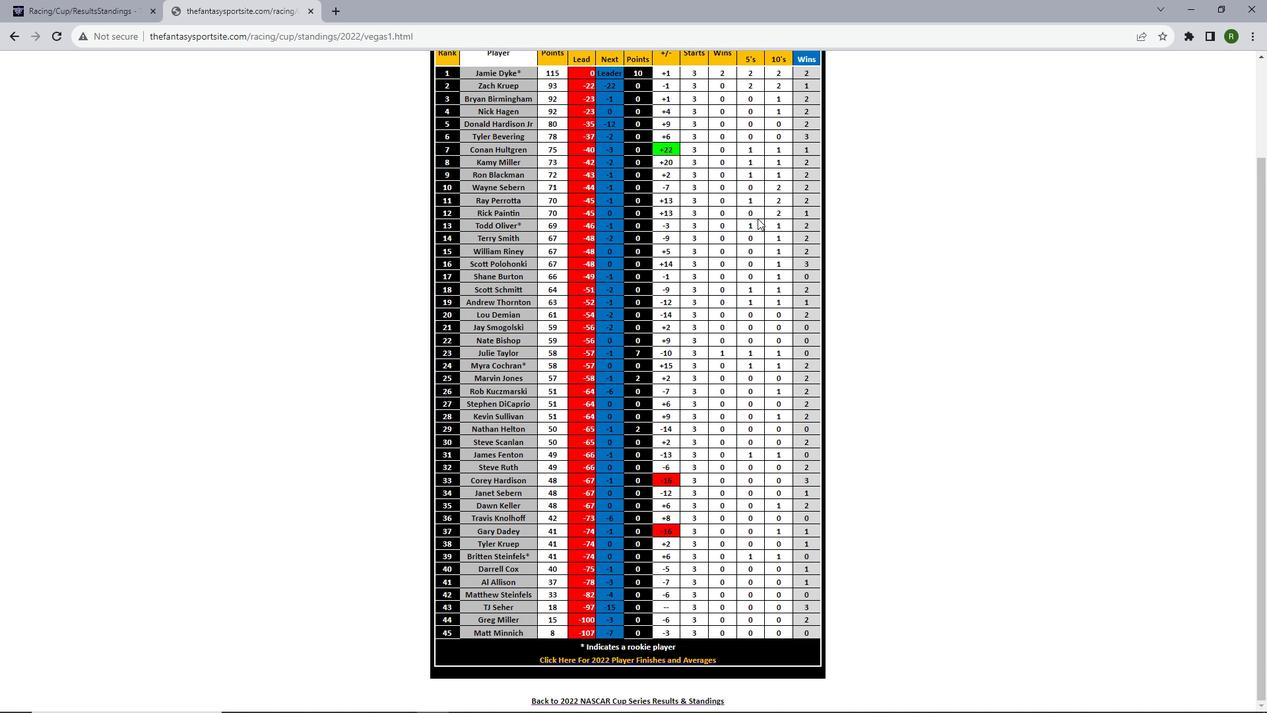 
Action: Mouse scrolled (758, 217) with delta (0, 0)
Screenshot: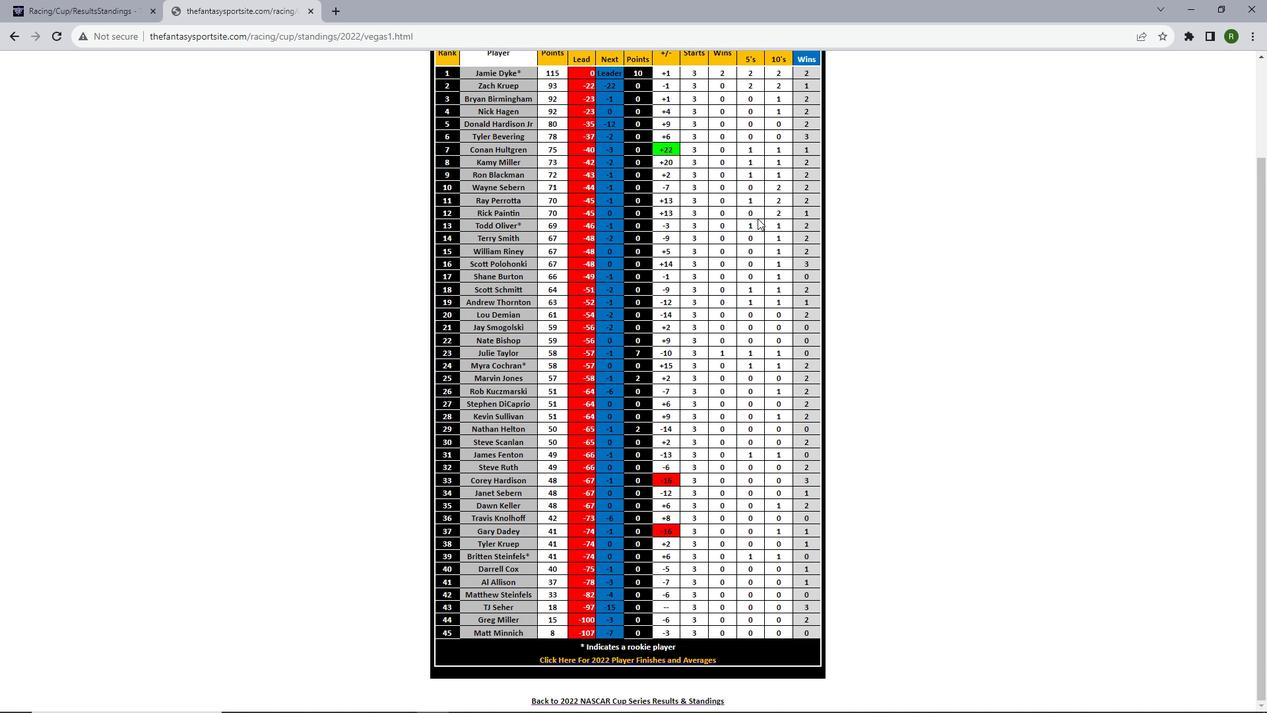 
